 Task: Add an event with the title Lunch Break: Guided Meditation and Wellness Breakout Session, date '2024/04/09', time 9:40 AM to 11:40 AMand add a description: In addition to the formal agenda, the AGM may also include guest speakers, industry experts, or presentations on relevant topics of interest to the attendees. These sessions provide an opportunity to gain insights from external sources, broaden perspectives, and stay informed about emerging trends or challenges that may impact the organization's future.Select event color  Basil . Add location for the event as: 987 Casa Batlló, Barcelona, Spain, logged in from the account softage.5@softage.netand send the event invitation to softage.7@softage.net and softage.8@softage.net. Set a reminder for the event Every weekday(Monday to Friday)
Action: Mouse moved to (1093, 81)
Screenshot: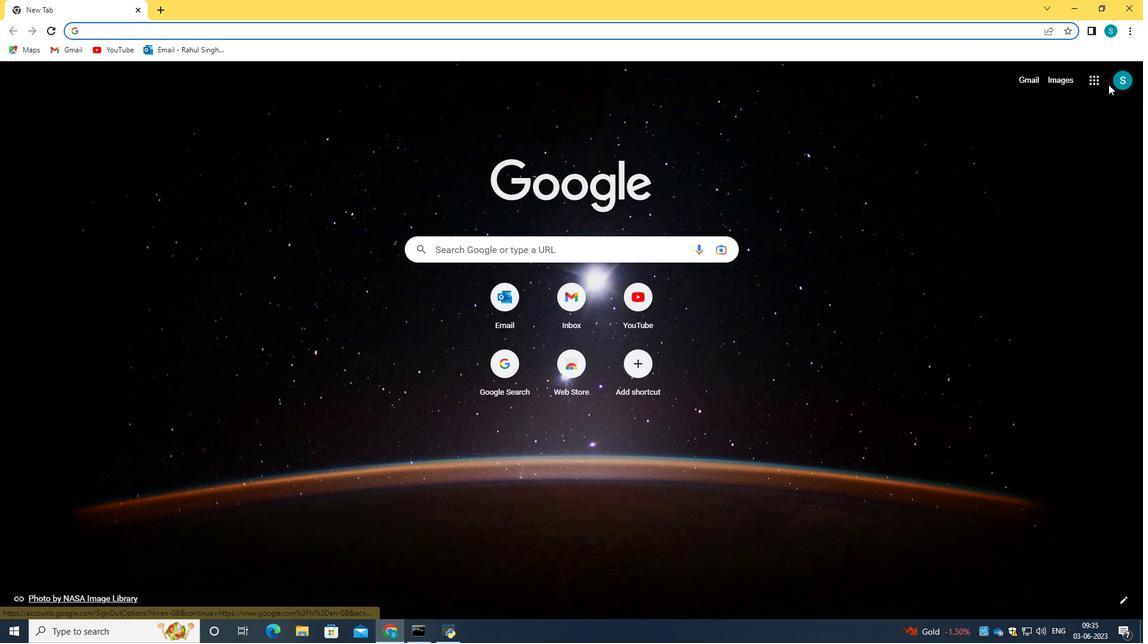
Action: Mouse pressed left at (1093, 81)
Screenshot: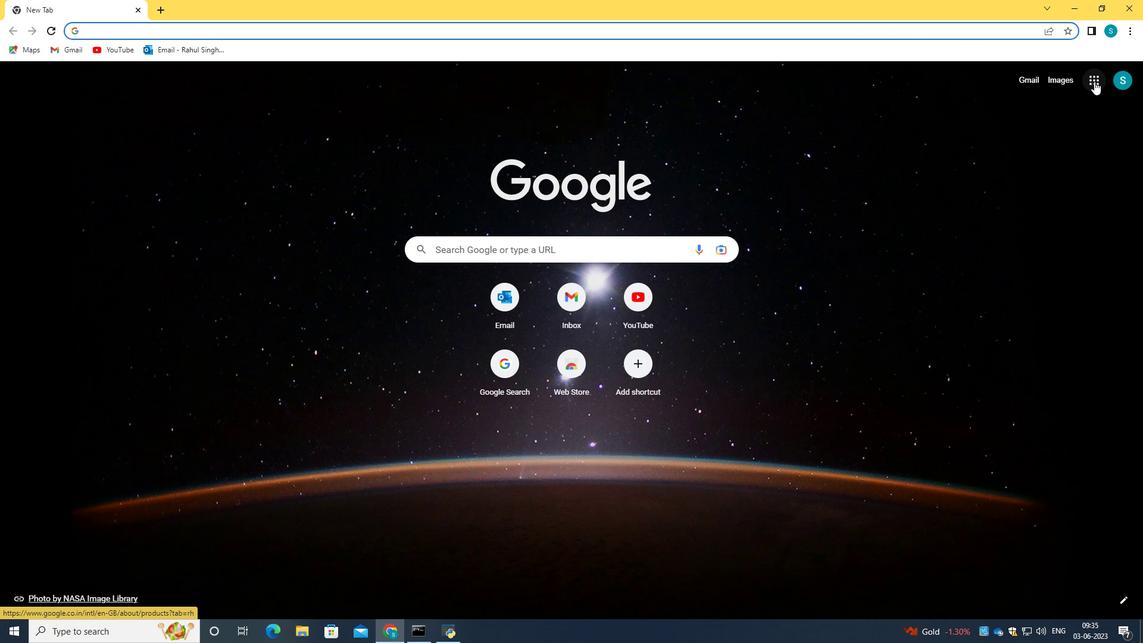
Action: Mouse moved to (995, 260)
Screenshot: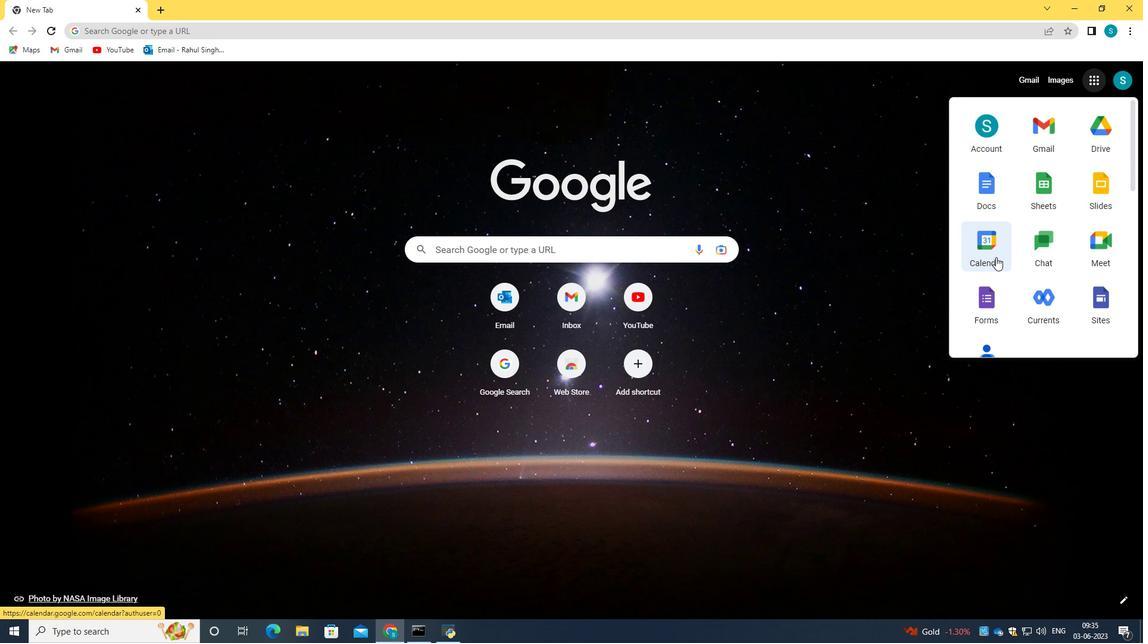 
Action: Mouse pressed left at (995, 260)
Screenshot: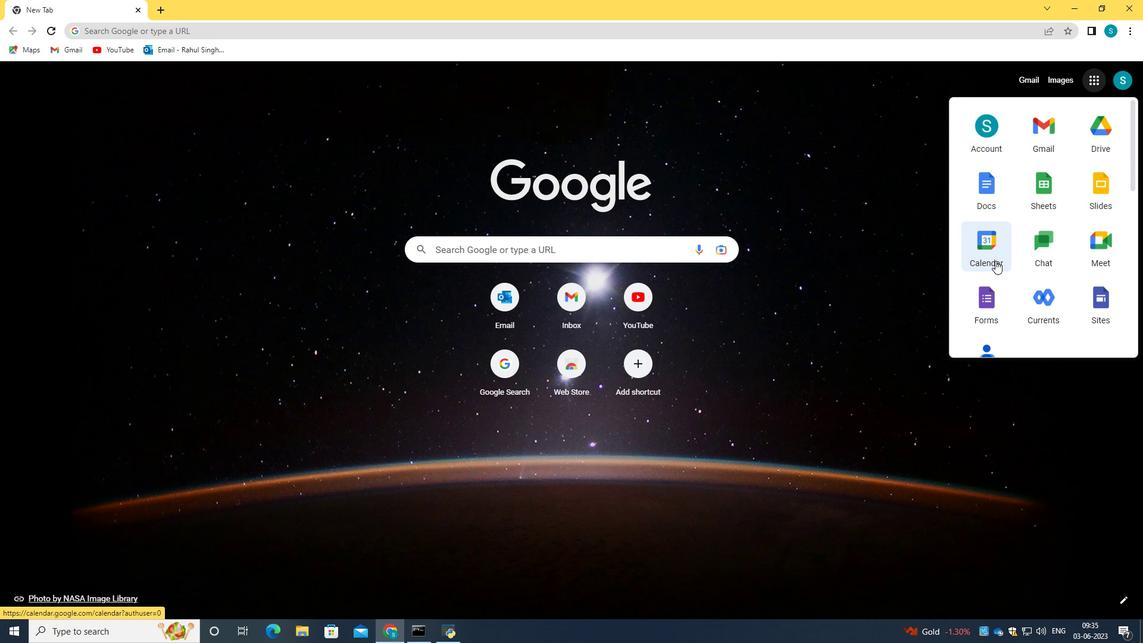 
Action: Mouse moved to (50, 120)
Screenshot: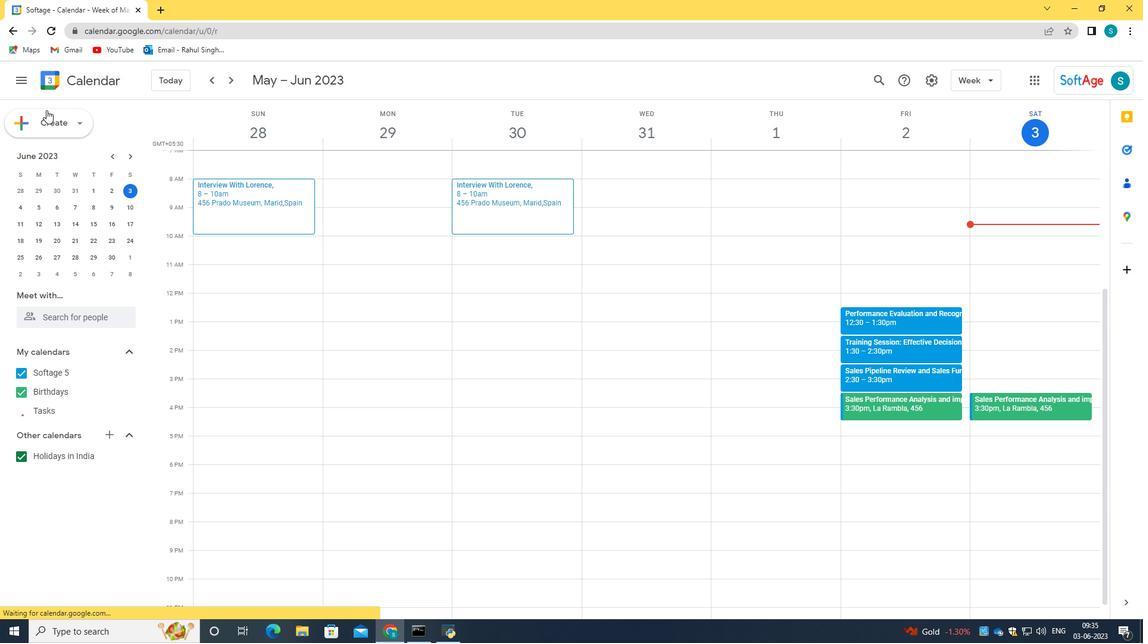 
Action: Mouse pressed left at (50, 120)
Screenshot: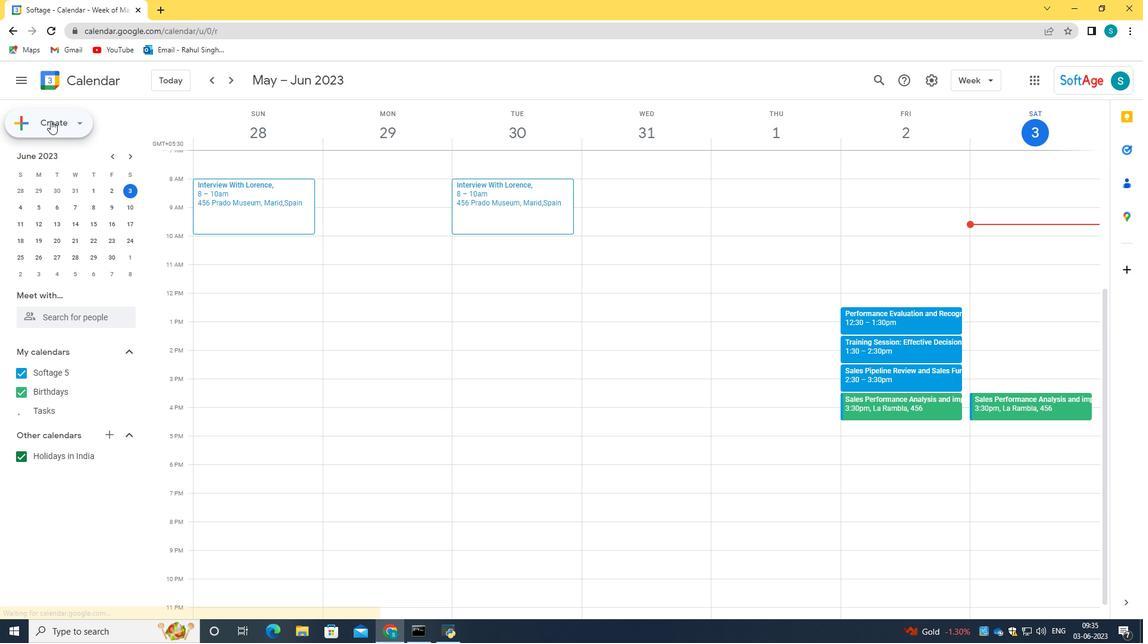
Action: Mouse moved to (60, 161)
Screenshot: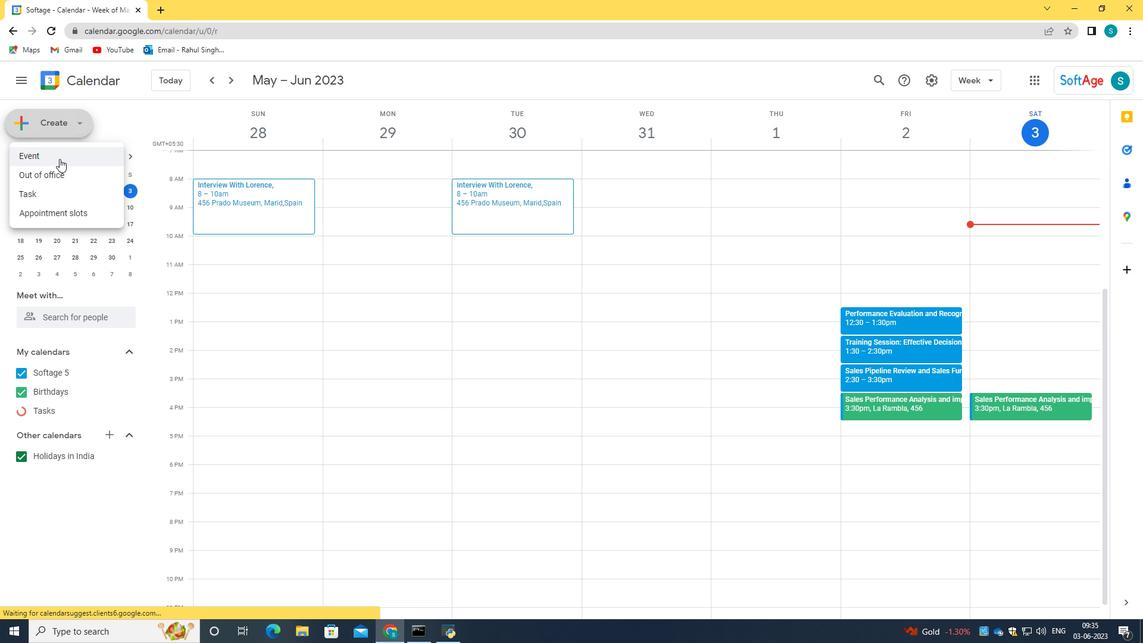 
Action: Mouse pressed left at (60, 161)
Screenshot: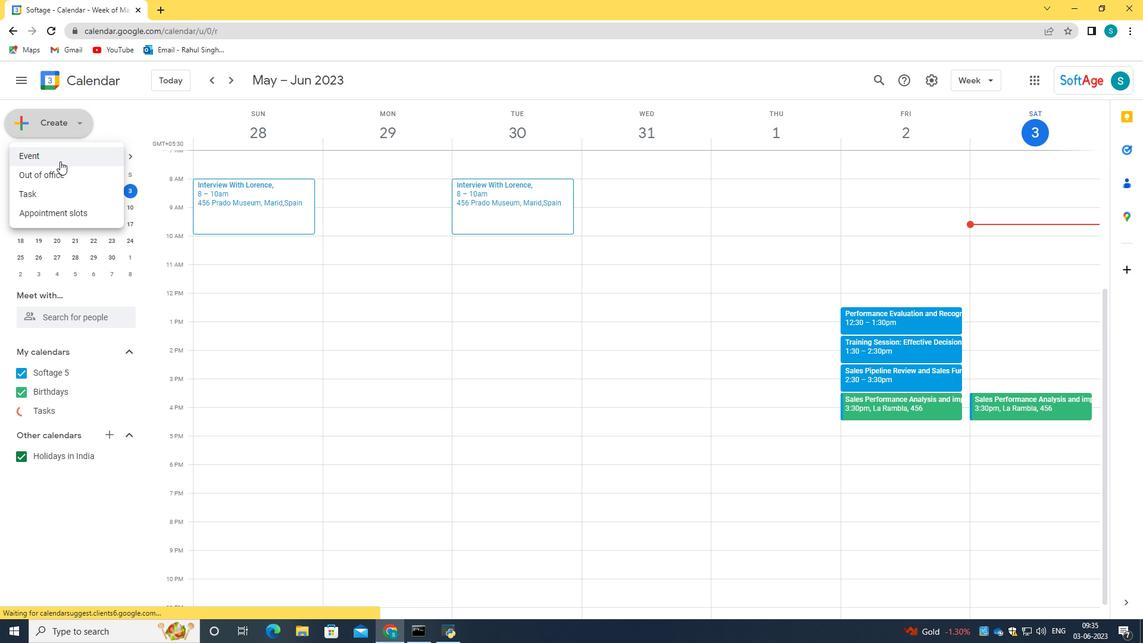 
Action: Mouse moved to (866, 478)
Screenshot: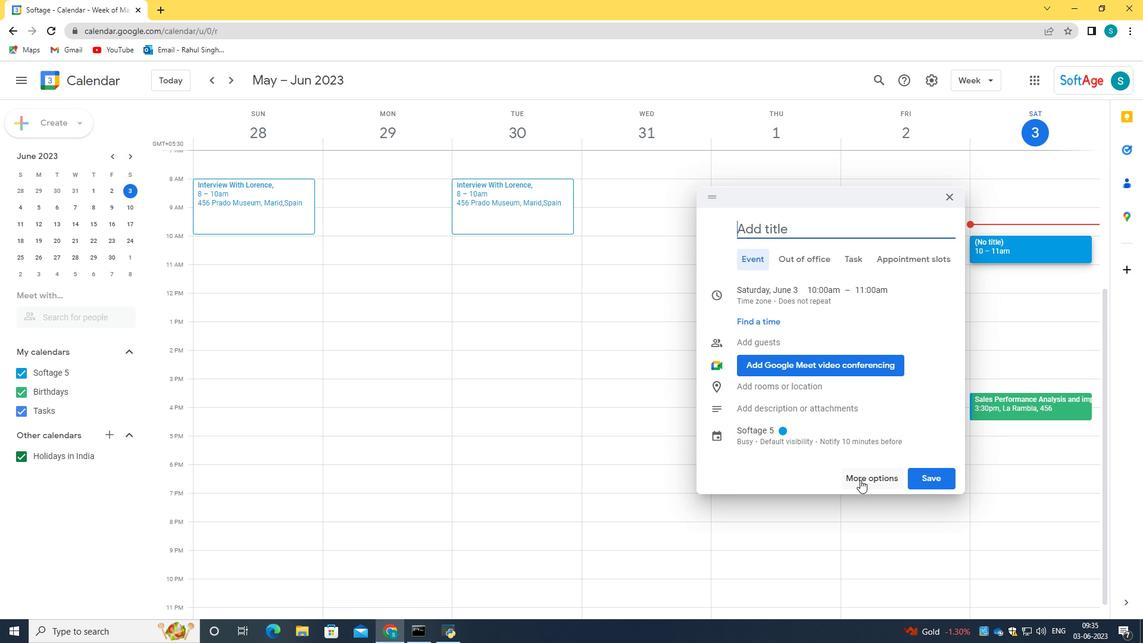 
Action: Mouse pressed left at (866, 478)
Screenshot: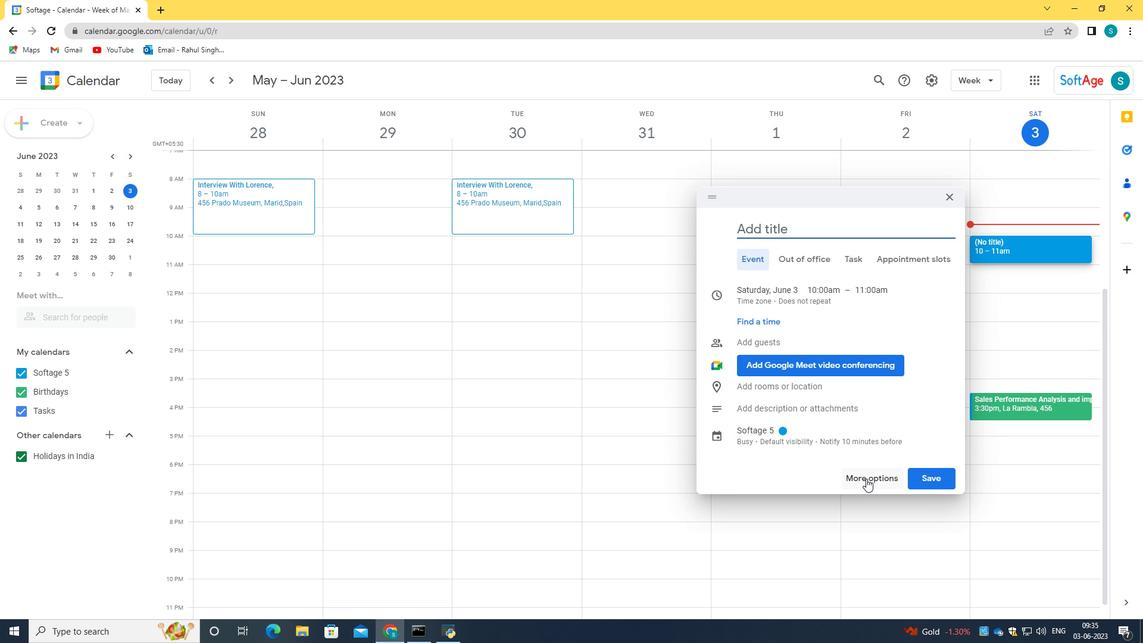 
Action: Mouse moved to (229, 83)
Screenshot: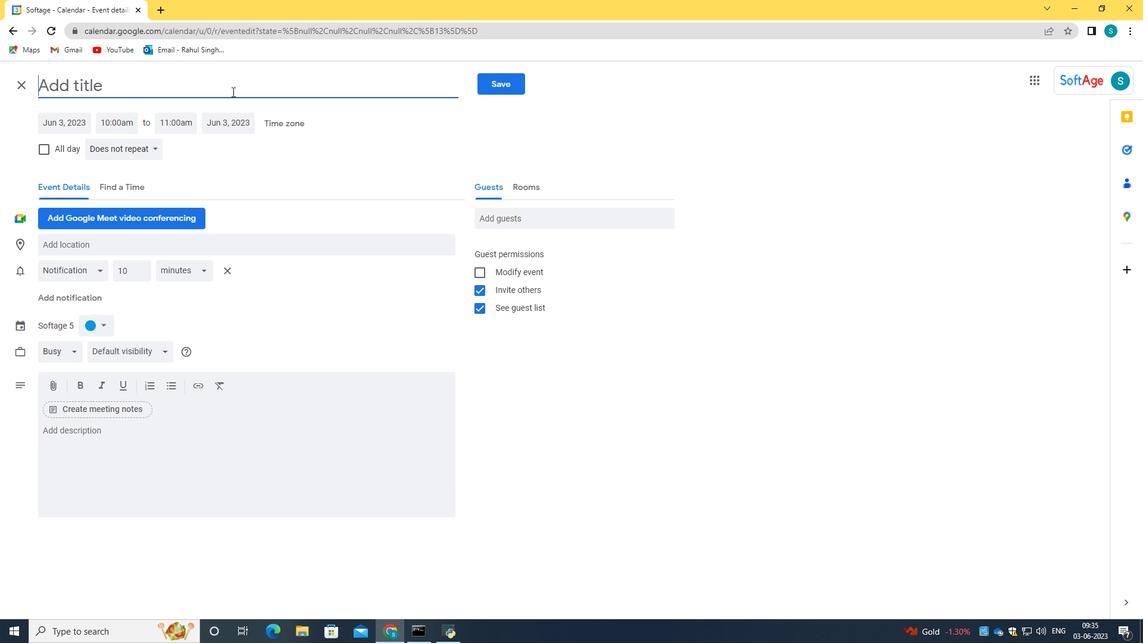 
Action: Mouse pressed left at (229, 83)
Screenshot: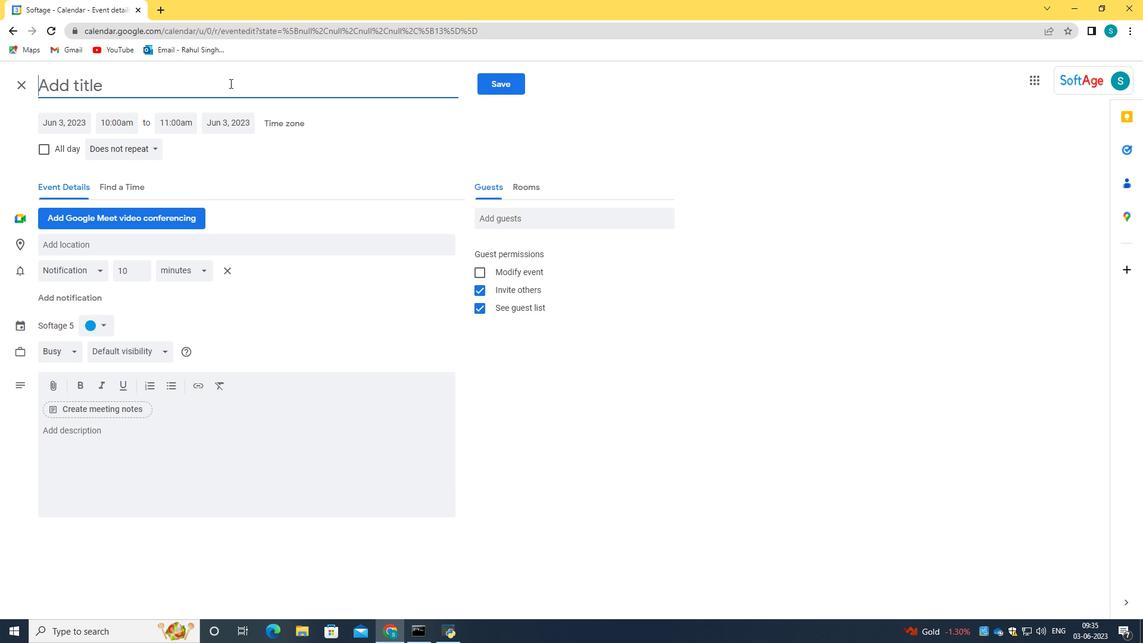 
Action: Key pressed <Key.caps_lock>L<Key.caps_lock>uc<Key.backspace>
Screenshot: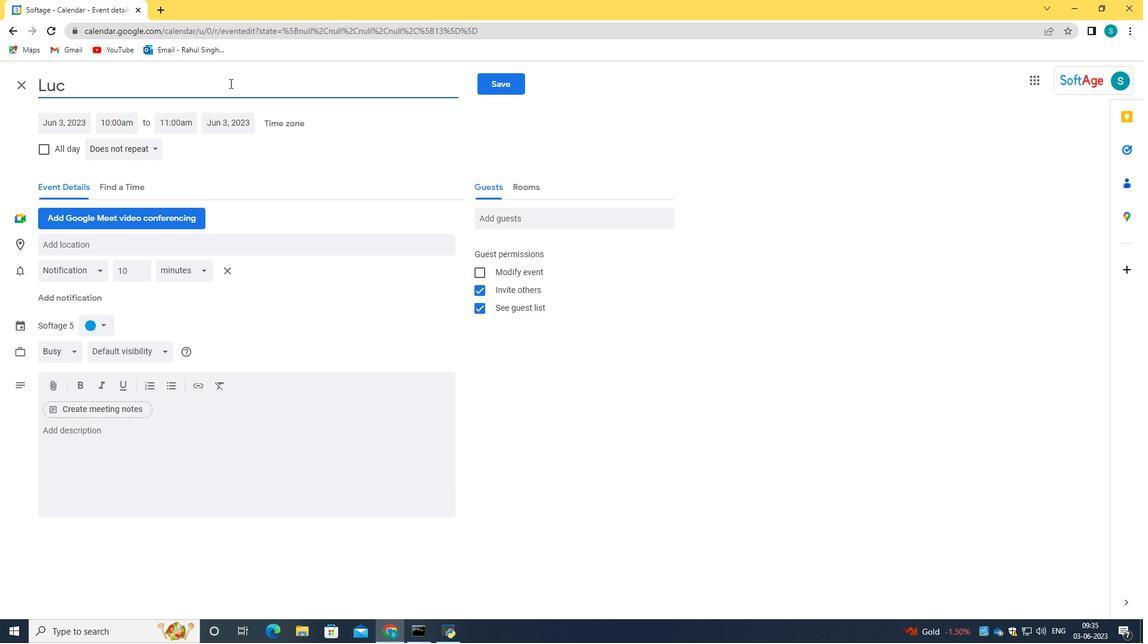 
Action: Mouse moved to (229, 82)
Screenshot: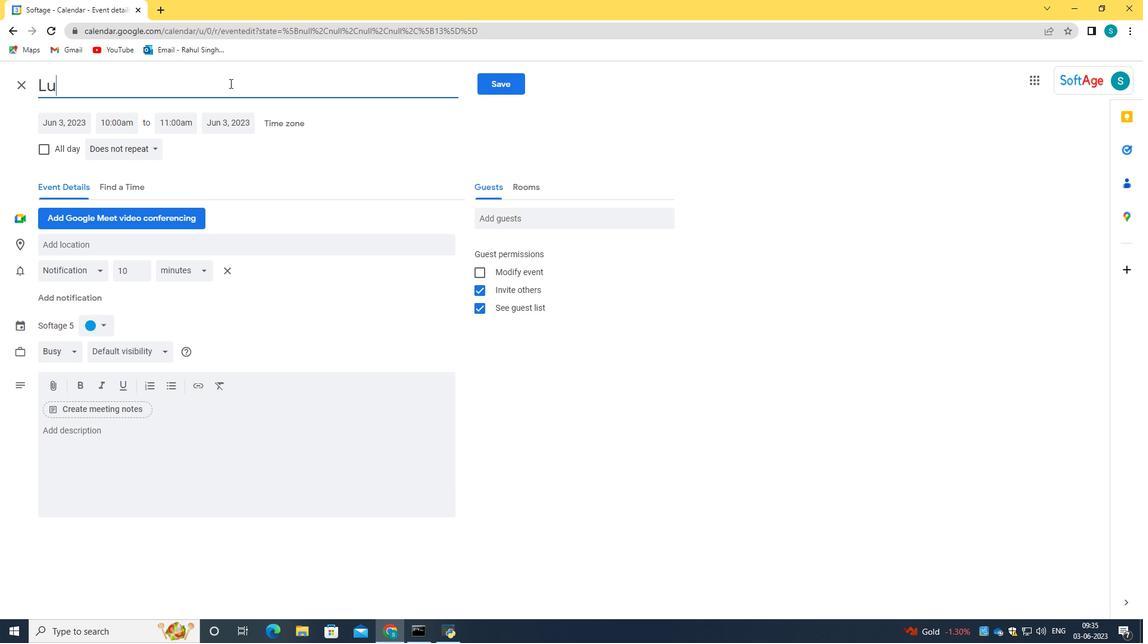 
Action: Key pressed nch<Key.space><Key.caps_lock>B<Key.caps_lock>reak<Key.shift_r>:<Key.space><Key.caps_lock>G<Key.caps_lock>uided<Key.space><Key.caps_lock>M<Key.caps_lock>editation<Key.space>and<Key.space><Key.caps_lock>W<Key.caps_lock>ellnes<Key.space><Key.caps_lock>B<Key.caps_lock><Key.backspace><Key.backspace><Key.backspace><Key.backspace>ess<Key.space><Key.caps_lock>B<Key.caps_lock>reakout<Key.space><Key.caps_lock>S<Key.caps_lock>ession
Screenshot: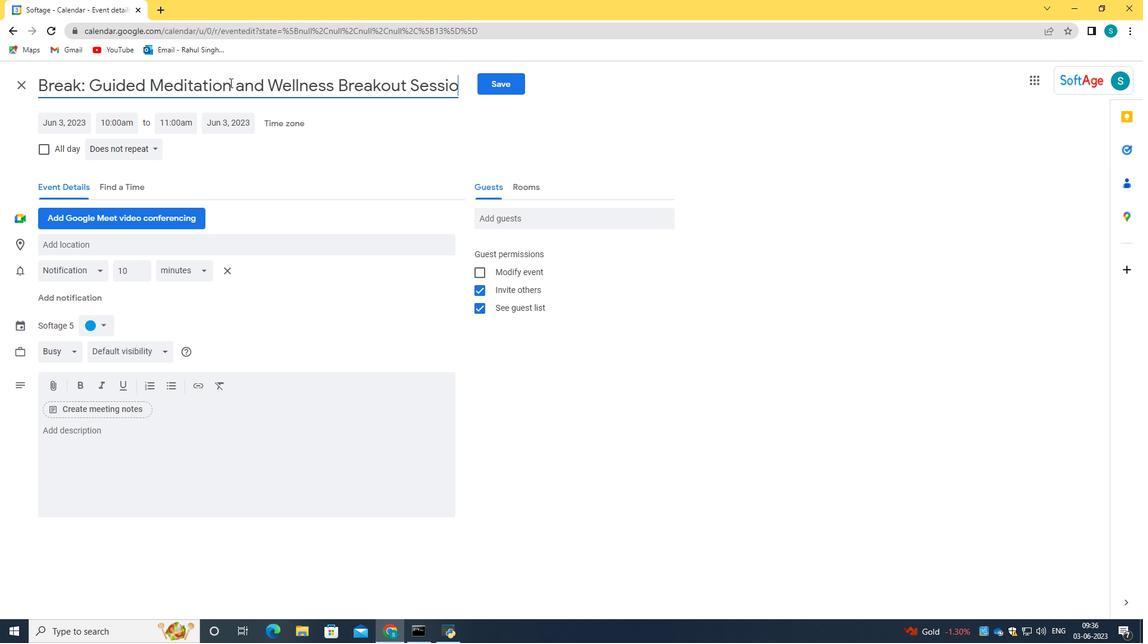 
Action: Mouse moved to (81, 125)
Screenshot: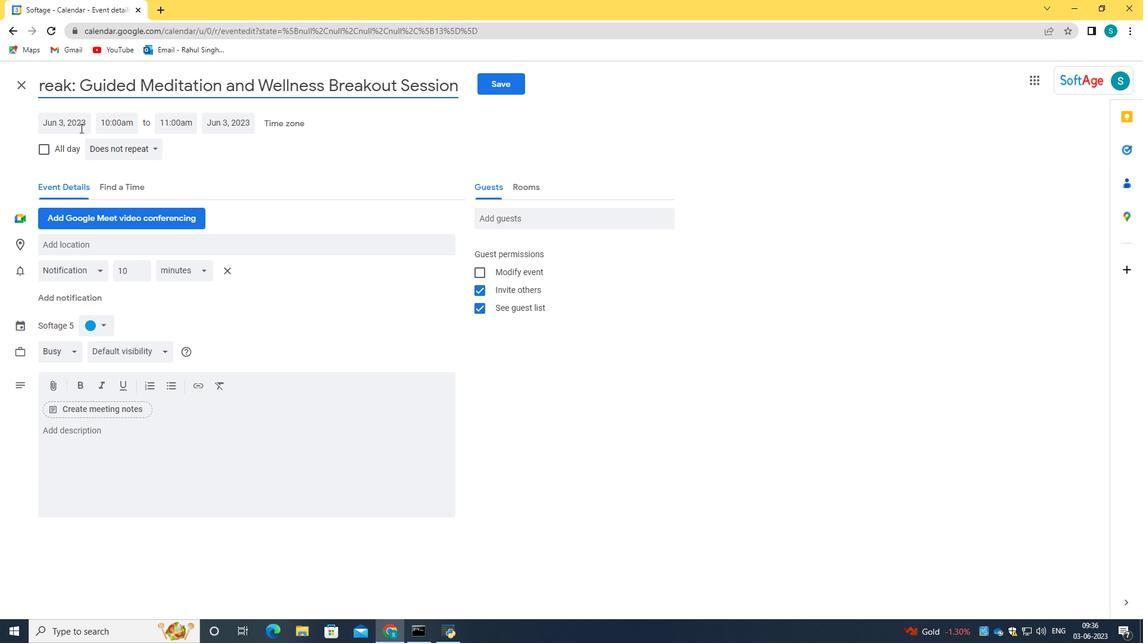 
Action: Mouse pressed left at (81, 125)
Screenshot: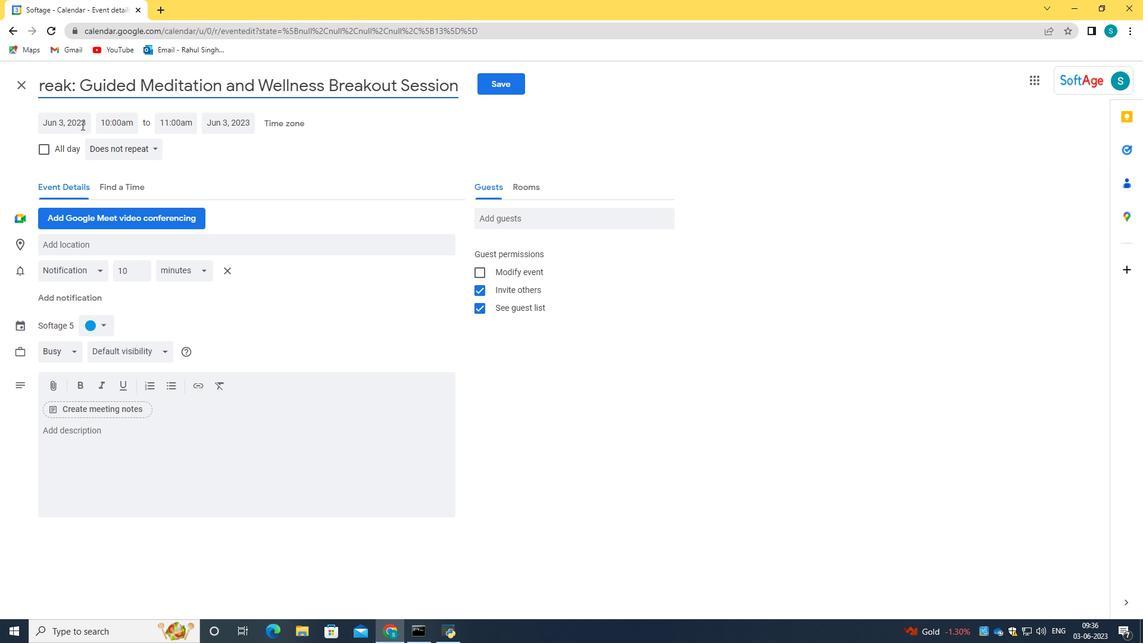 
Action: Key pressed 2024/04/09
Screenshot: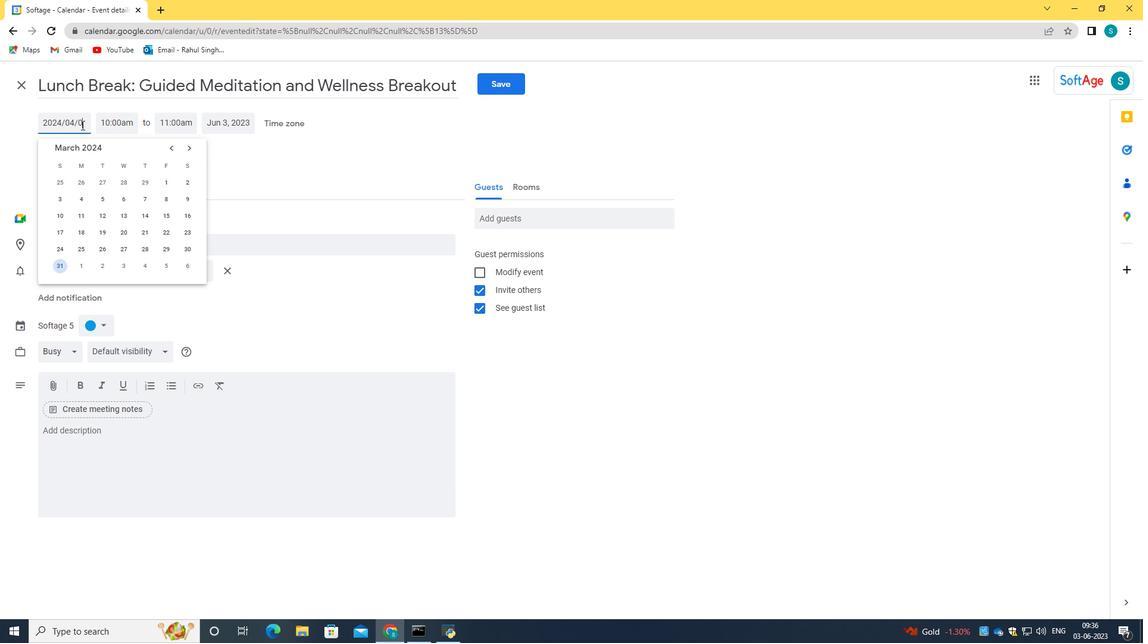 
Action: Mouse moved to (119, 119)
Screenshot: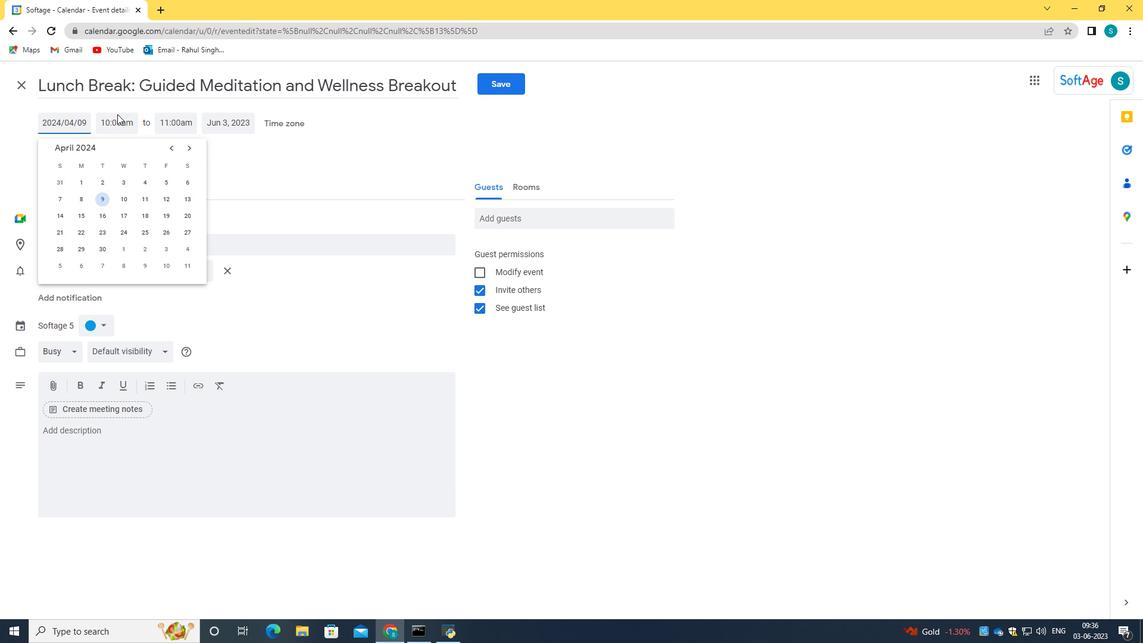 
Action: Mouse pressed left at (119, 119)
Screenshot: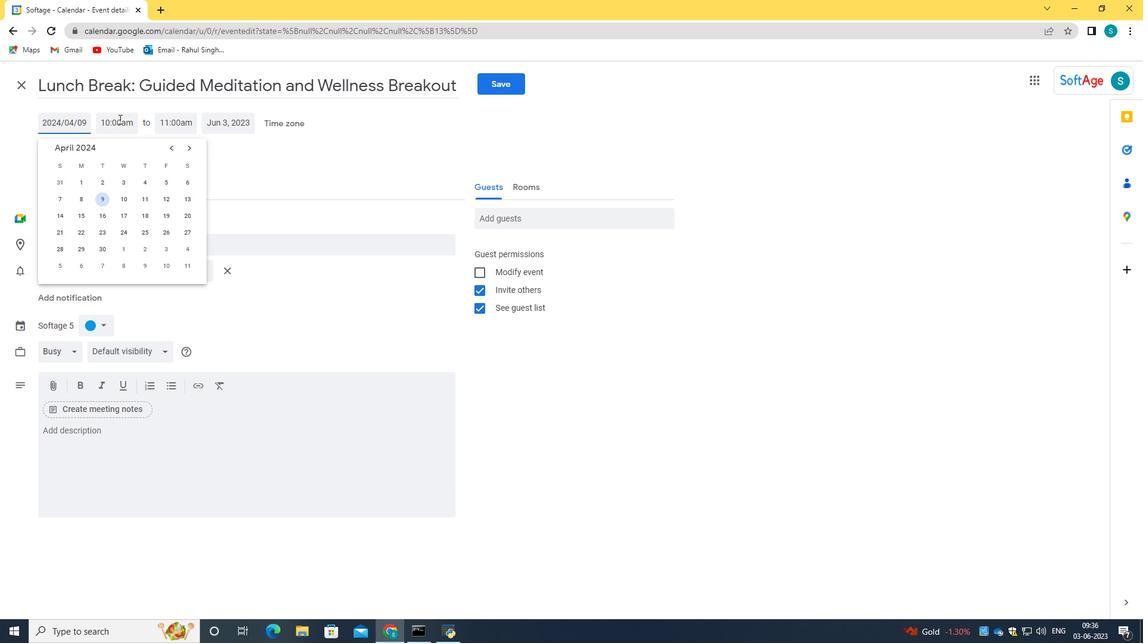 
Action: Key pressed 9<Key.shift_r>:40am<Key.tab>11<Key.shift_r>:40
Screenshot: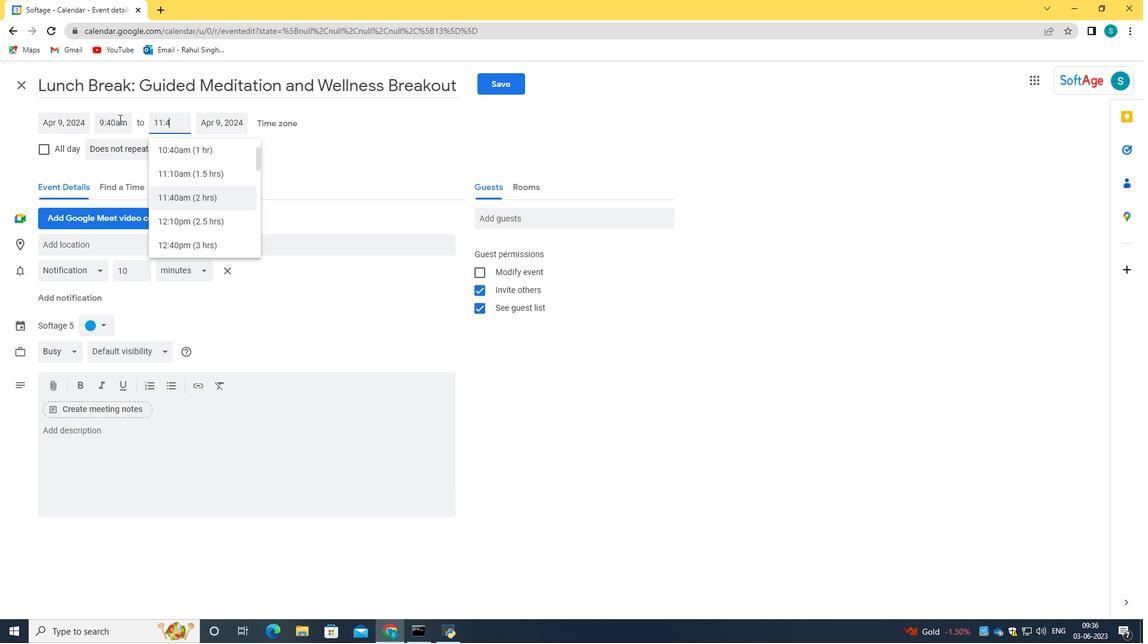 
Action: Mouse moved to (187, 200)
Screenshot: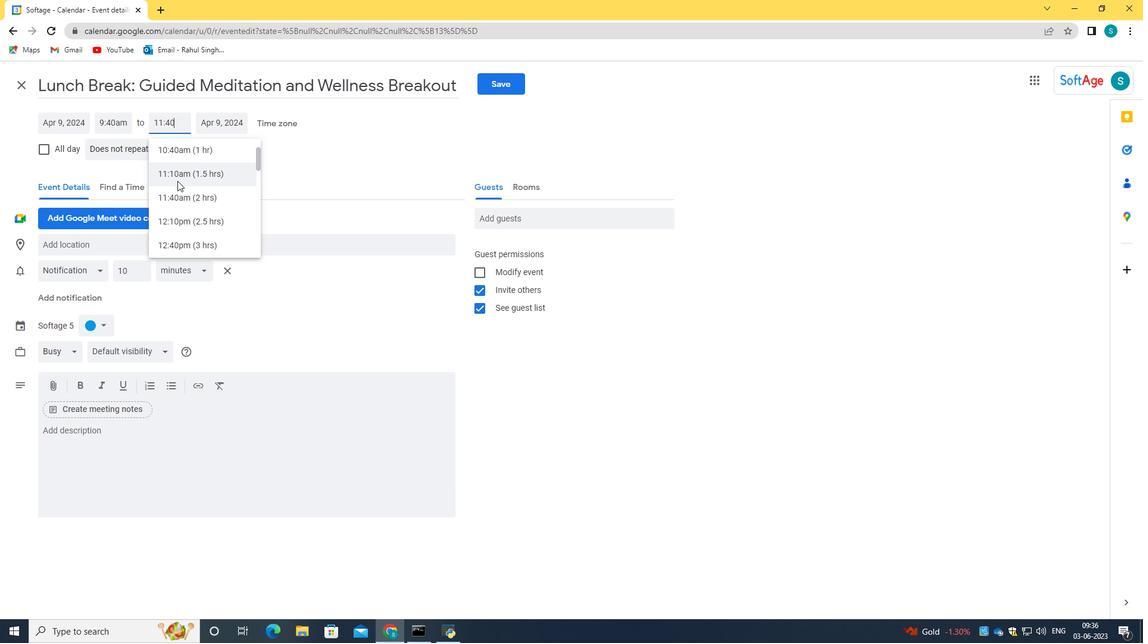 
Action: Mouse pressed left at (187, 200)
Screenshot: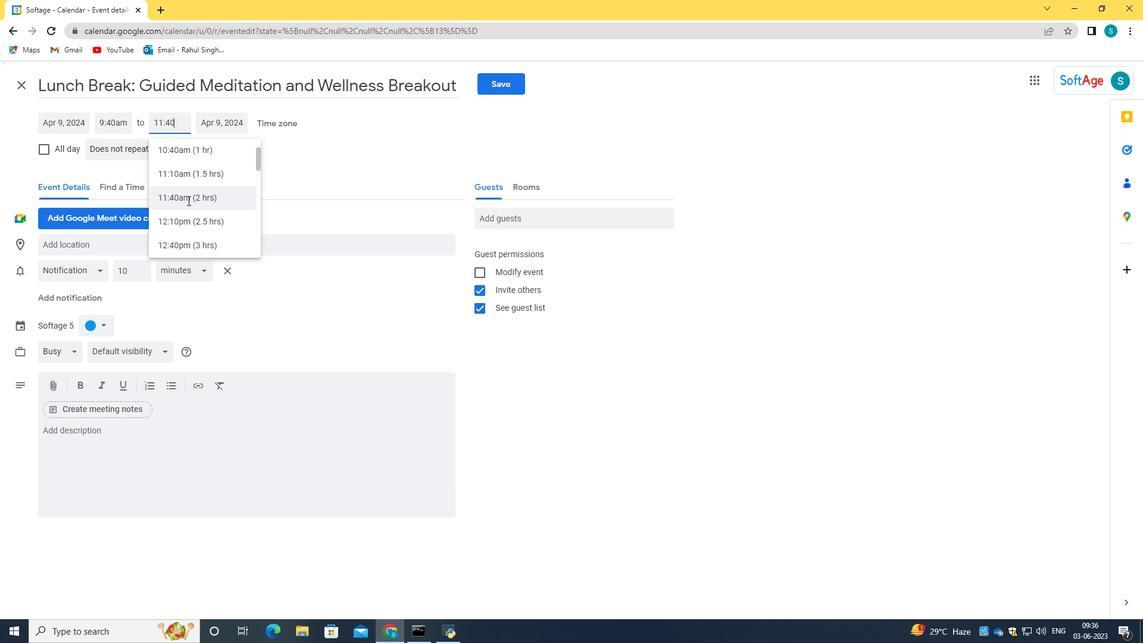 
Action: Mouse moved to (254, 292)
Screenshot: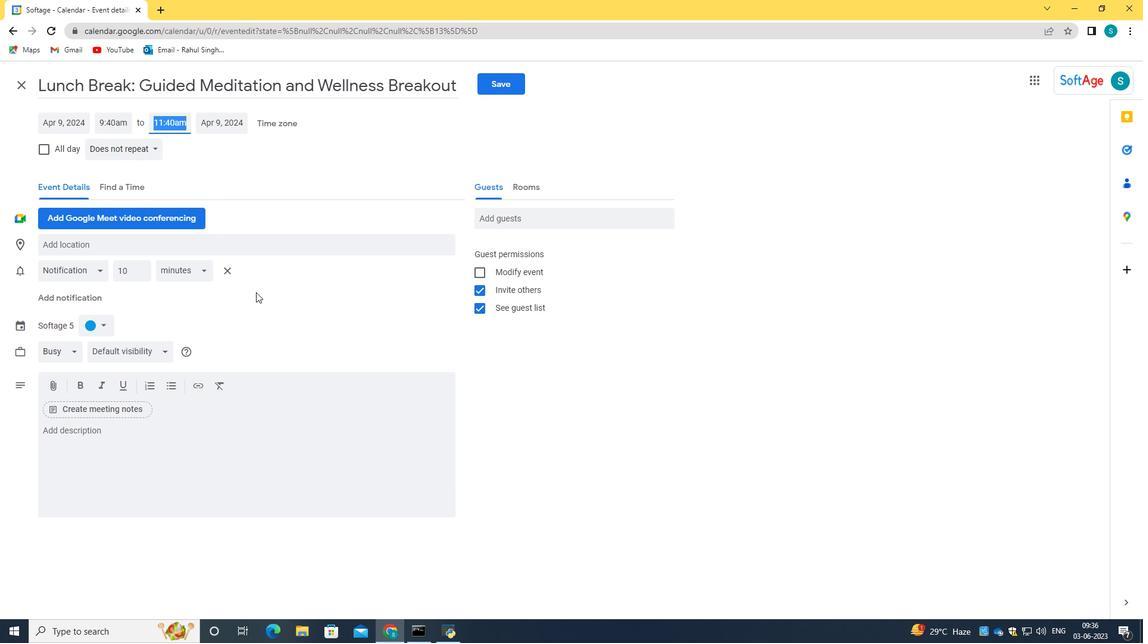 
Action: Mouse scrolled (254, 292) with delta (0, 0)
Screenshot: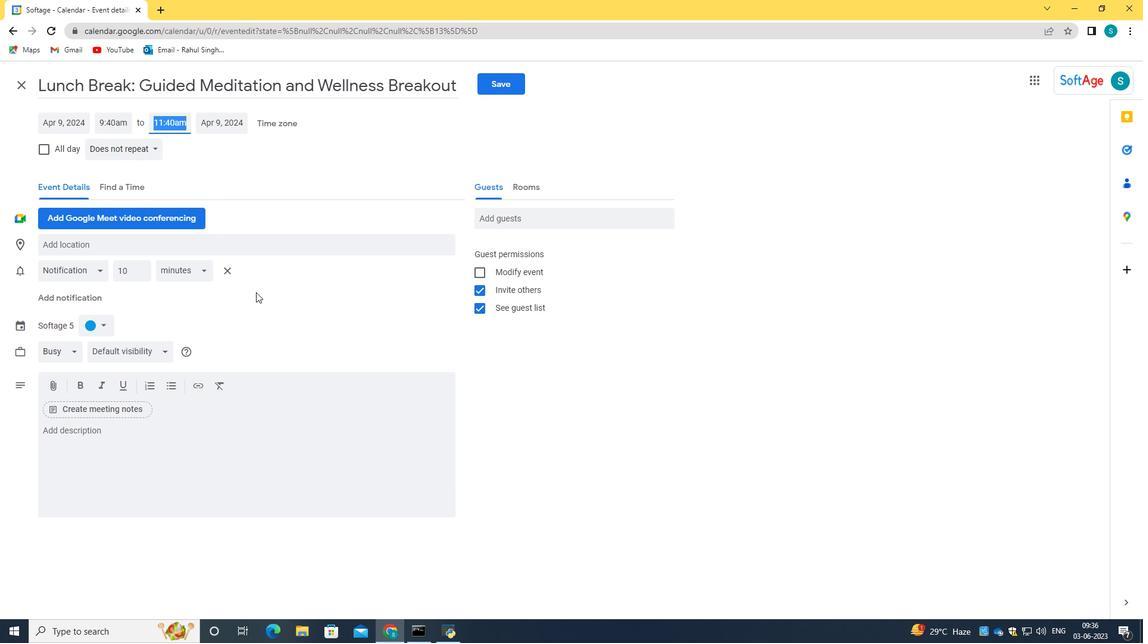 
Action: Mouse scrolled (254, 292) with delta (0, 0)
Screenshot: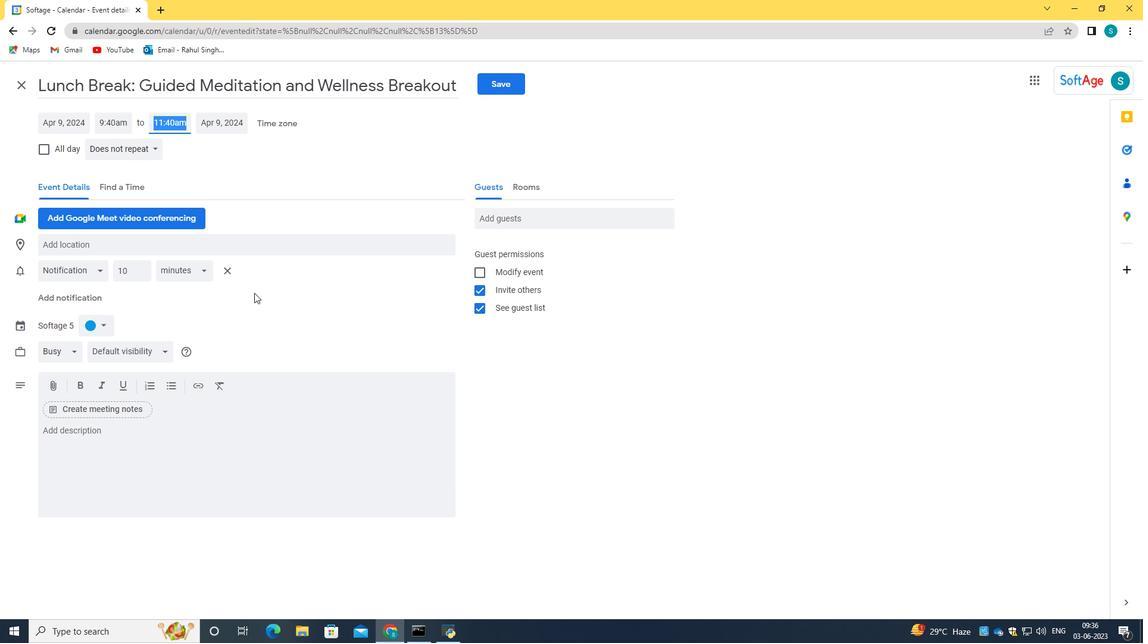 
Action: Mouse moved to (126, 466)
Screenshot: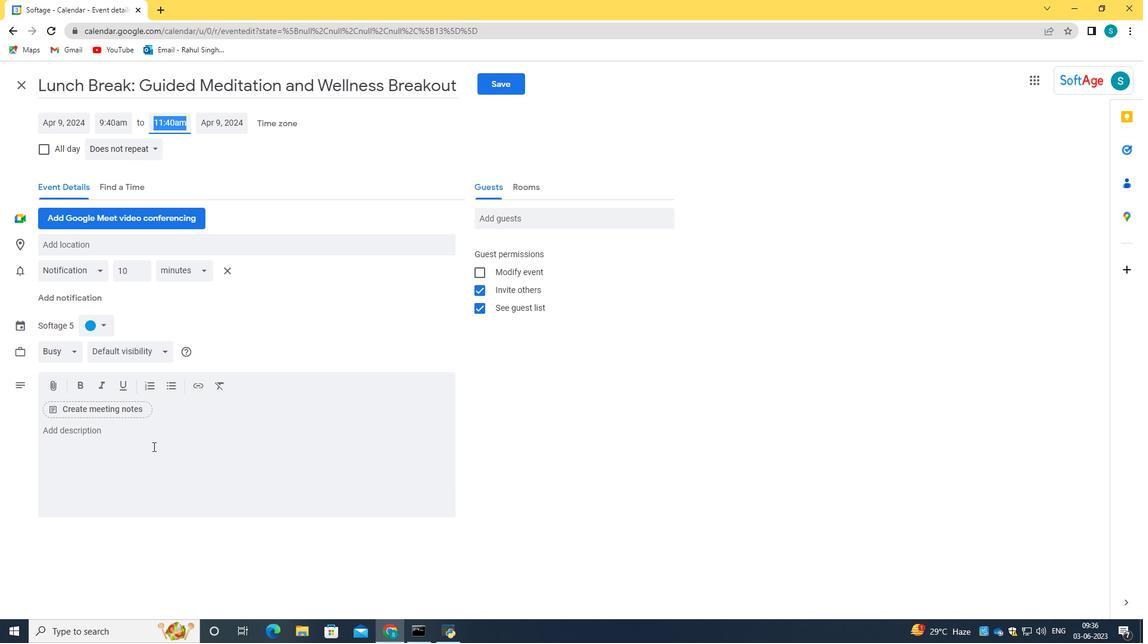 
Action: Mouse pressed left at (126, 466)
Screenshot: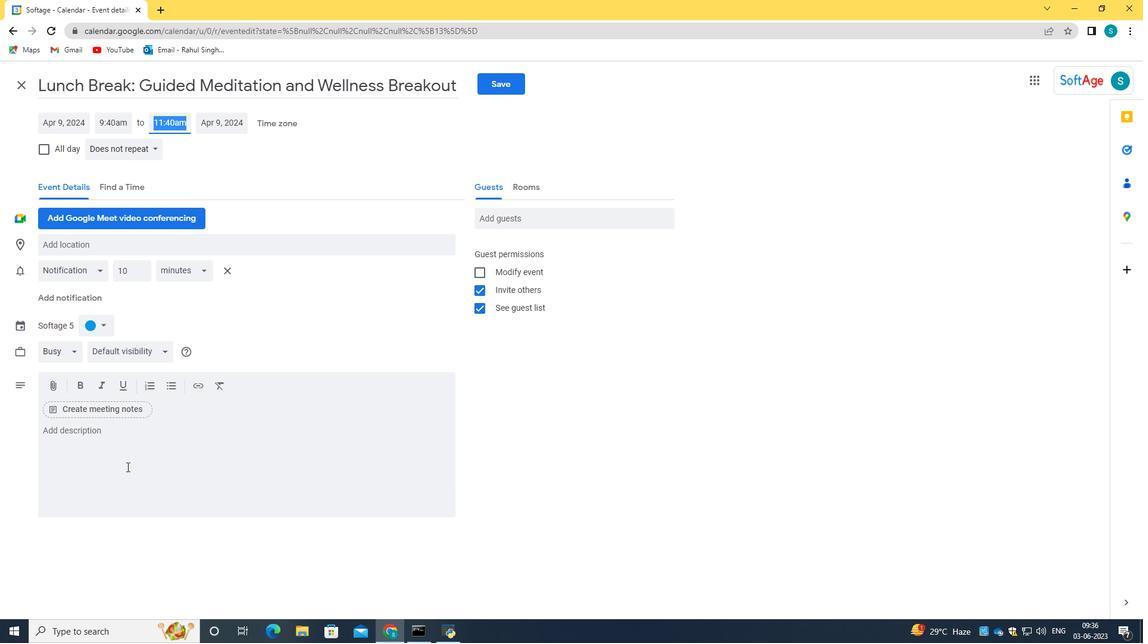 
Action: Key pressed <Key.shift><Key.caps_lock>J<Key.backspace>J<Key.backspace><Key.caps_lock>i<Key.caps_lock>N<Key.backspace><Key.backspace>I<Key.caps_lock>n<Key.space>addition<Key.space>to<Key.space>the<Key.space>formal<Key.space>agenda,<Key.space>the<Key.space><Key.caps_lock>AGM<Key.space><Key.caps_lock>amy<Key.space>al<Key.backspace><Key.backspace><Key.backspace><Key.backspace><Key.backspace><Key.backspace>may<Key.space>alson<Key.space><Key.backspace><Key.backspace><Key.space>include<Key.space>guest<Key.space>speakers,<Key.space>industory<Key.space>expers<Key.backspace>t<Key.backspace><Key.backspace><Key.backspace><Key.backspace><Key.backspace><Key.backspace><Key.backspace><Key.backspace><Key.backspace><Key.backspace>ry<Key.space>expers<Key.backspace>ts,<Key.space>or<Key.space>presentations<Key.space>on<Key.space>relevant<Key.space>topics<Key.space>of<Key.space>interest<Key.space>to<Key.space>the<Key.space>attendees.<Key.space><Key.caps_lock>T<Key.caps_lock>hese<Key.space>sessions<Key.space>provide<Key.space>an<Key.space>opportunity<Key.space>to<Key.space>gain<Key.space>insights<Key.space>from<Key.space>external<Key.space>resources<Key.backspace><Key.backspace><Key.backspace><Key.backspace><Key.backspace><Key.backspace><Key.backspace><Key.backspace><Key.backspace>sor<Key.backspace>urces,<Key.space>n<Key.backspace>broaden<Key.space>perspetives,<Key.space>and<Key.space>s<Key.backspace><Key.backspace><Key.backspace><Key.backspace><Key.backspace><Key.backspace><Key.backspace><Key.backspace><Key.backspace><Key.backspace><Key.backspace><Key.backspace><Key.backspace>ectives<Key.space><Key.backspace>,<Key.space>ad<Key.space><Key.backspace><Key.backspace>nd<Key.space>stay<Key.space>informed<Key.space>about<Key.space>emergingh<Key.backspace><Key.space>trens<Key.backspace>ds<Key.space>or<Key.space>challenges<Key.space>that<Key.space>may<Key.space>impact<Key.space>the<Key.space>organization<Key.space><Key.backspace>'s<Key.space>future.
Screenshot: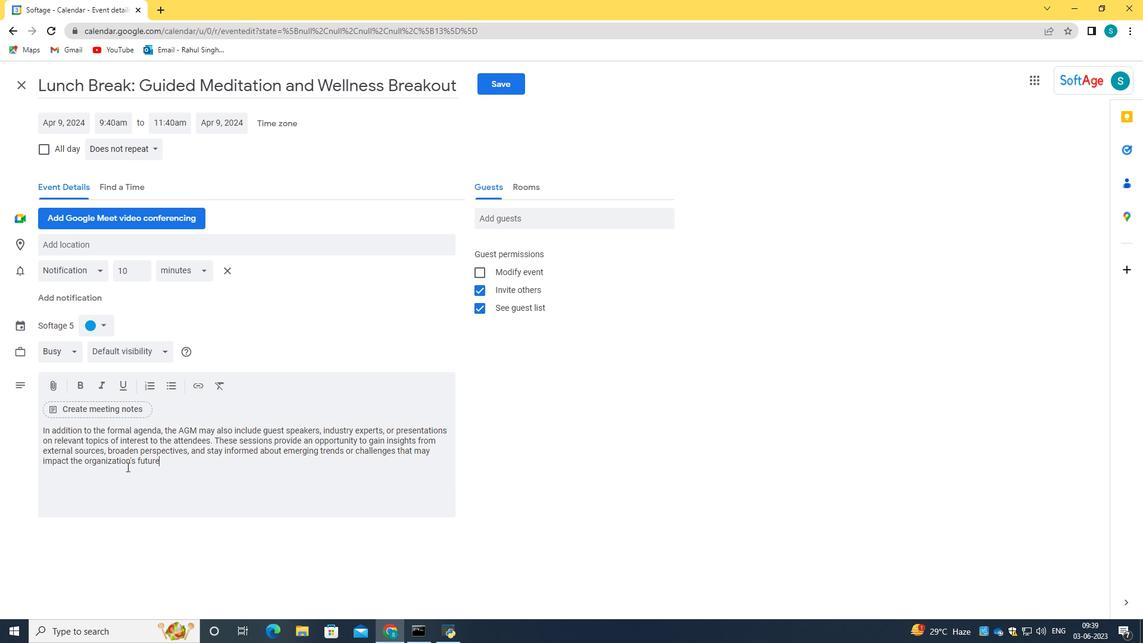 
Action: Mouse moved to (98, 323)
Screenshot: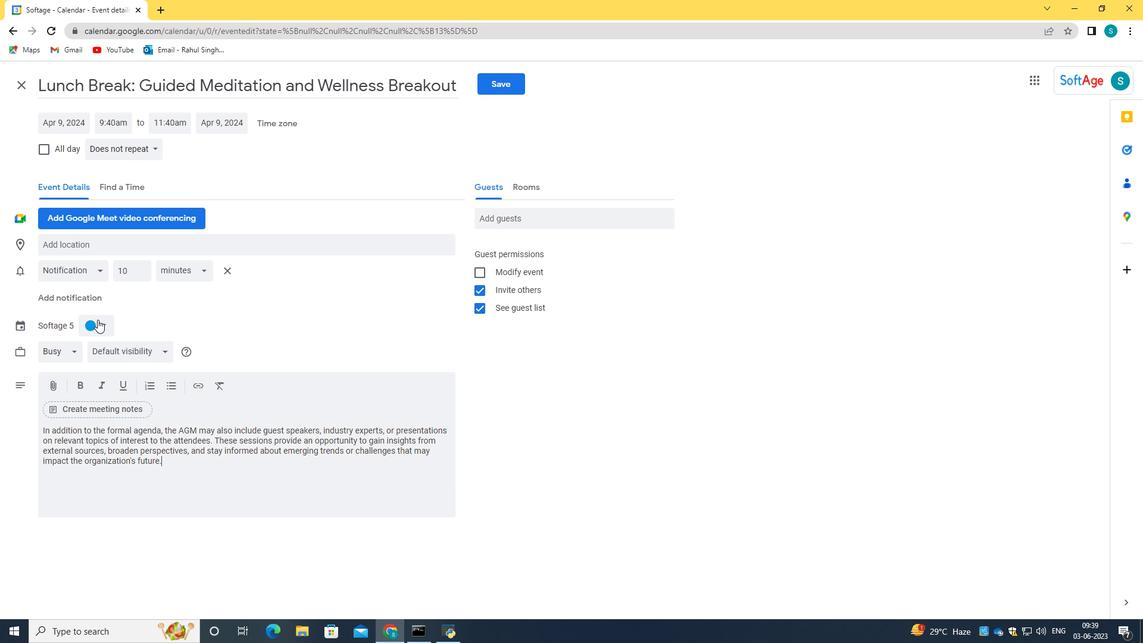 
Action: Mouse pressed left at (98, 323)
Screenshot: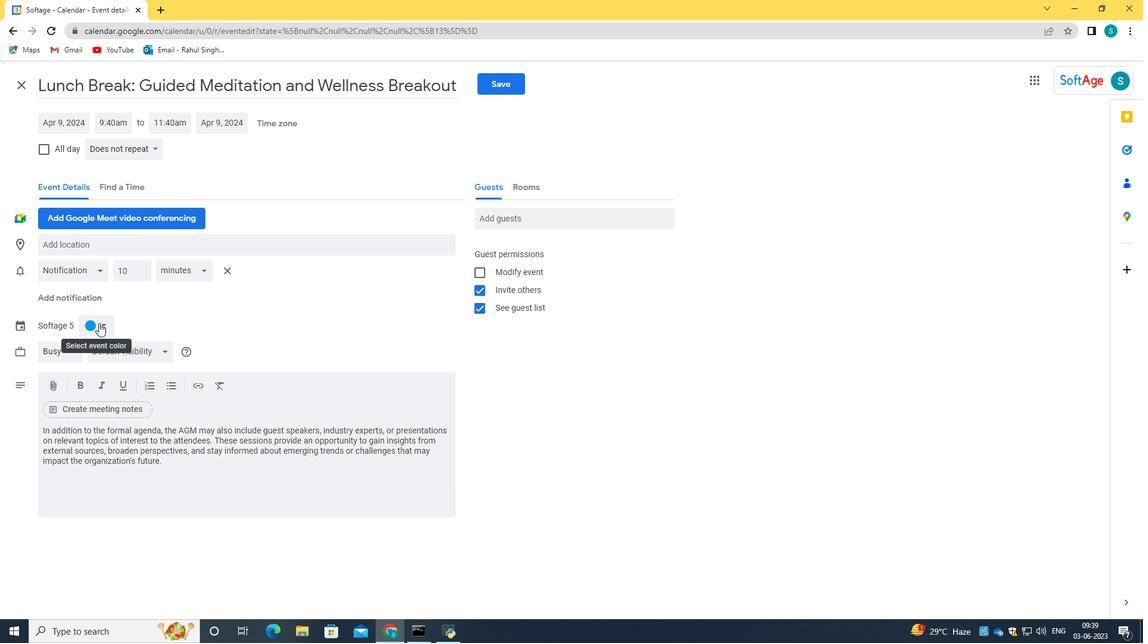 
Action: Mouse moved to (106, 353)
Screenshot: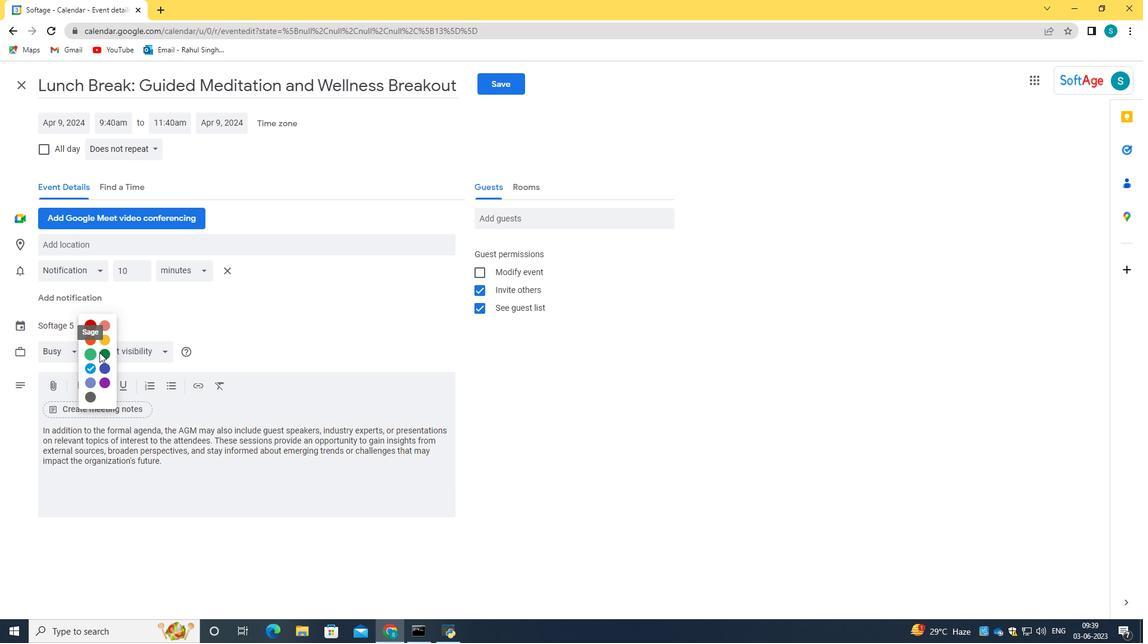 
Action: Mouse pressed left at (106, 353)
Screenshot: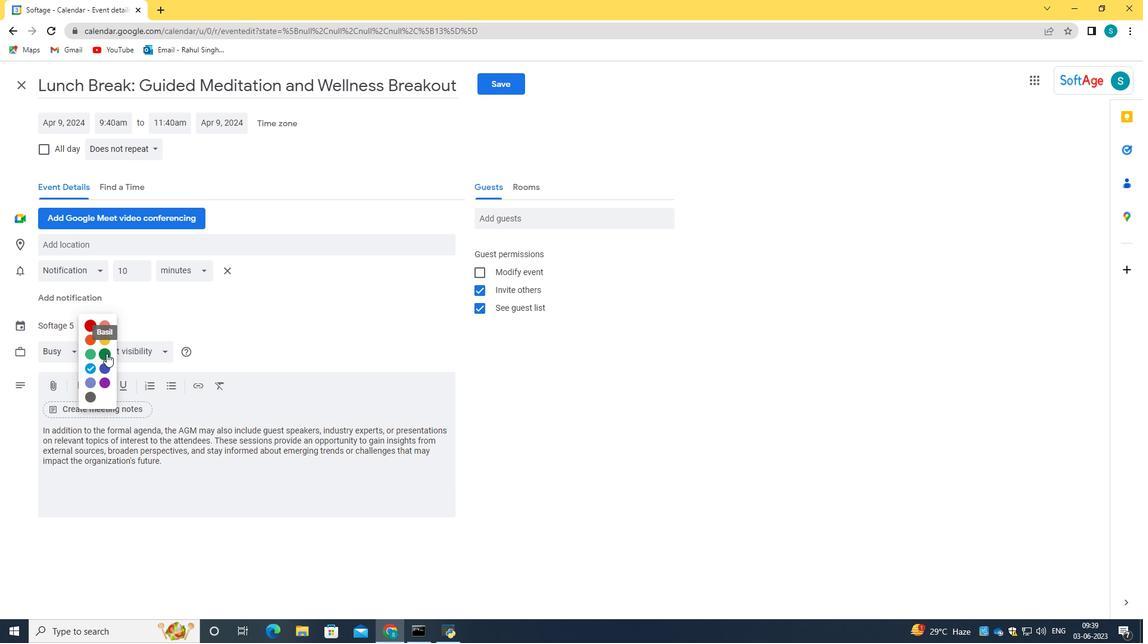
Action: Mouse moved to (104, 236)
Screenshot: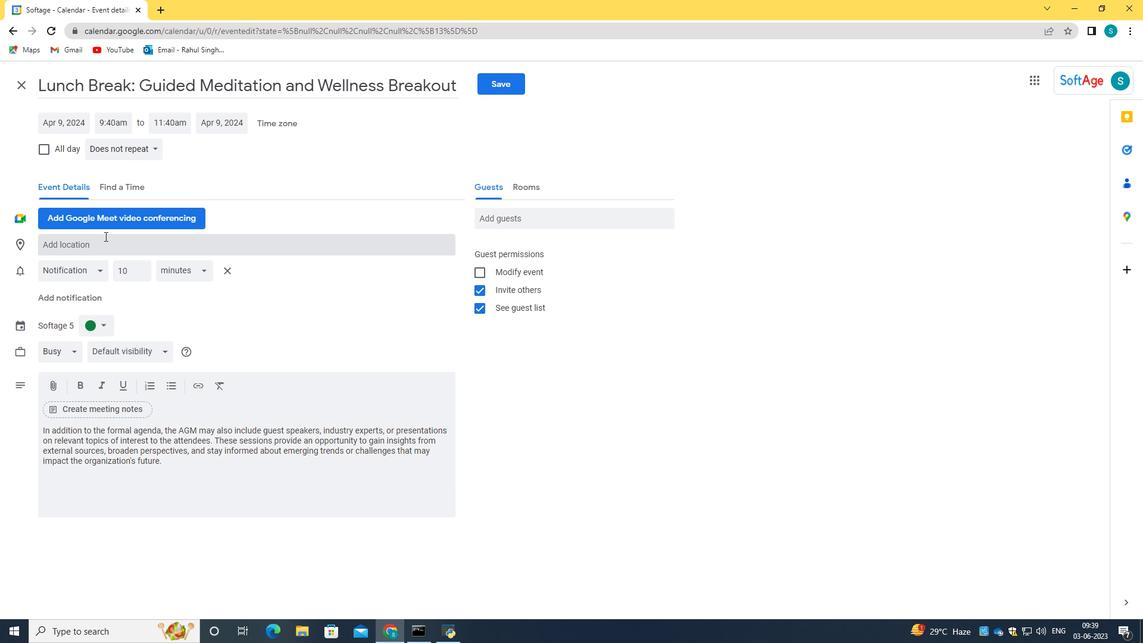 
Action: Mouse pressed left at (104, 236)
Screenshot: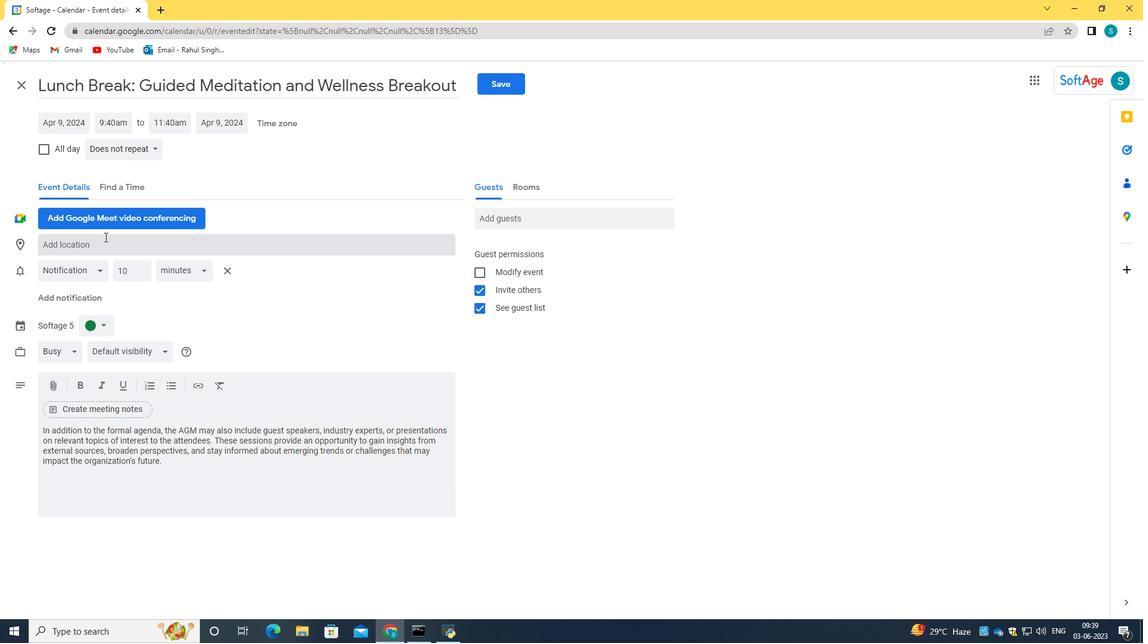 
Action: Key pressed 987<Key.space><Key.caps_lock>C<Key.caps_lock>asa<Key.space><Key.caps_lock>B<Key.caps_lock>a
Screenshot: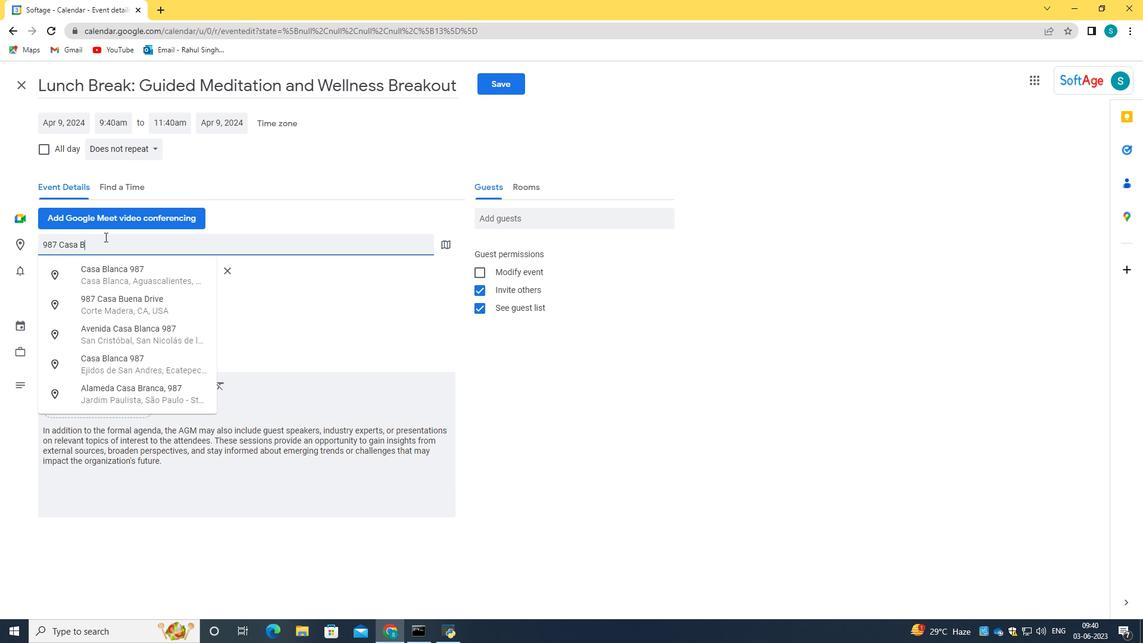 
Action: Mouse moved to (121, 278)
Screenshot: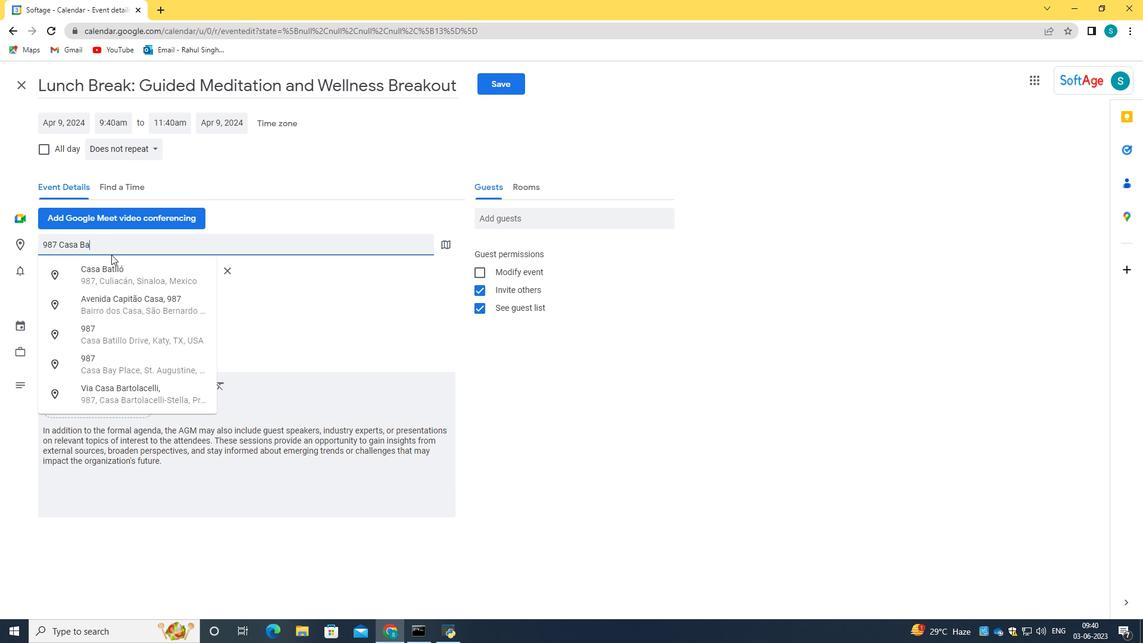 
Action: Key pressed tlo,<Key.space>
Screenshot: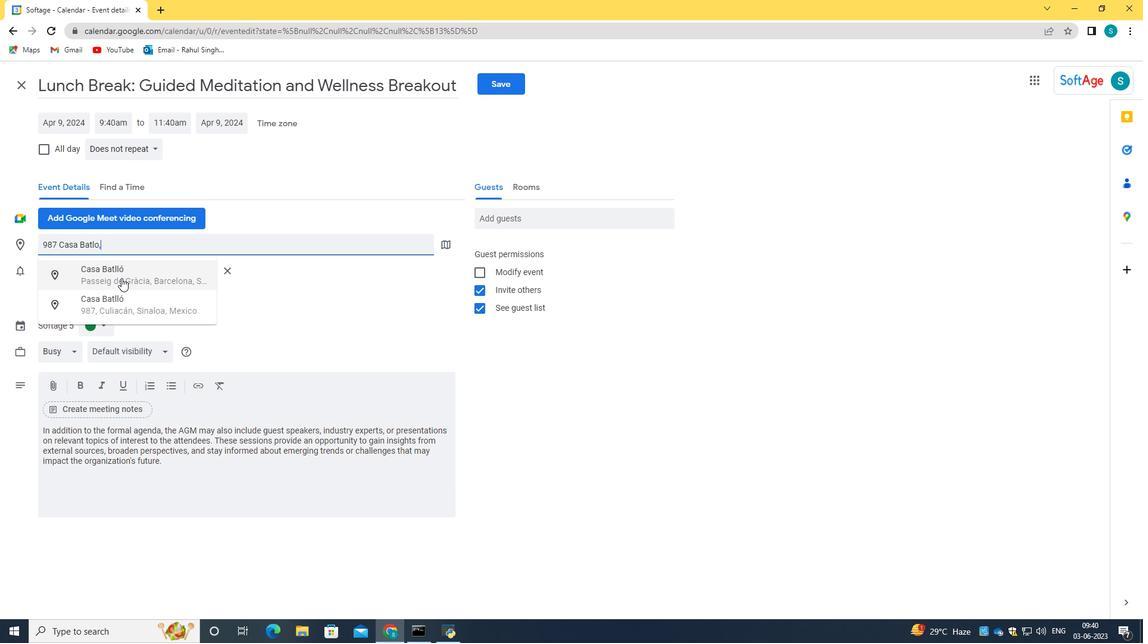 
Action: Mouse pressed left at (121, 278)
Screenshot: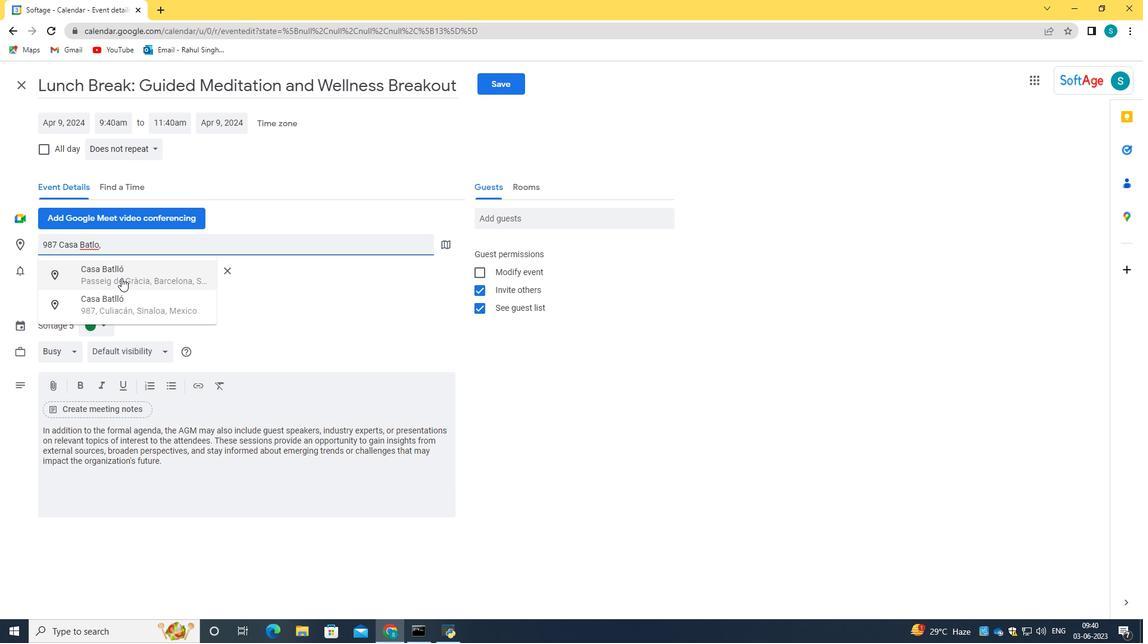
Action: Mouse moved to (521, 220)
Screenshot: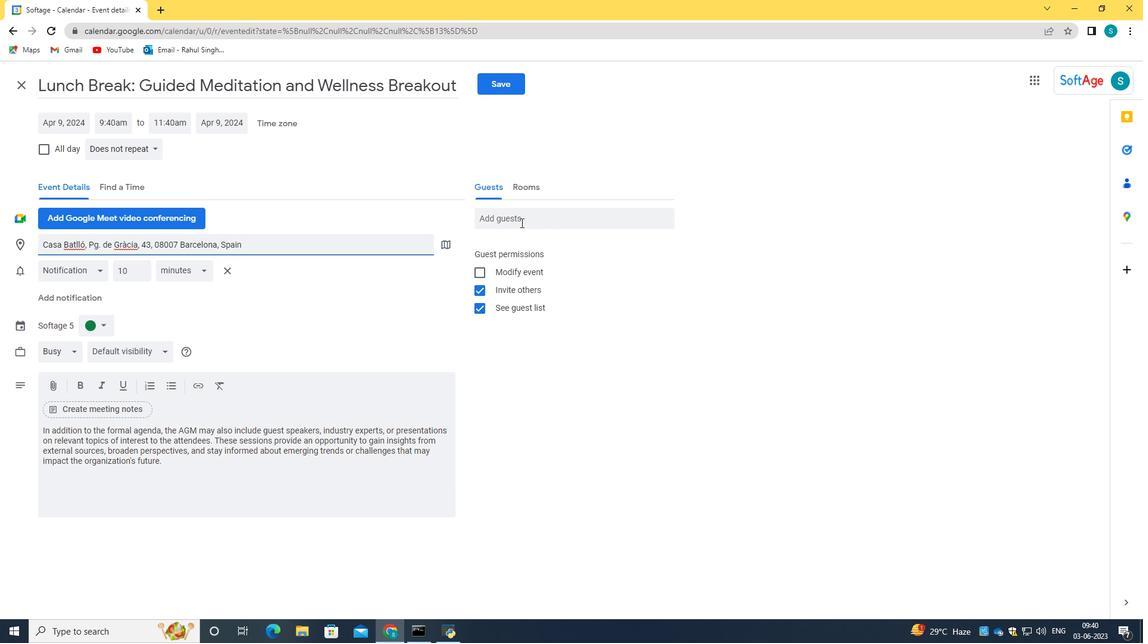 
Action: Mouse pressed left at (521, 220)
Screenshot: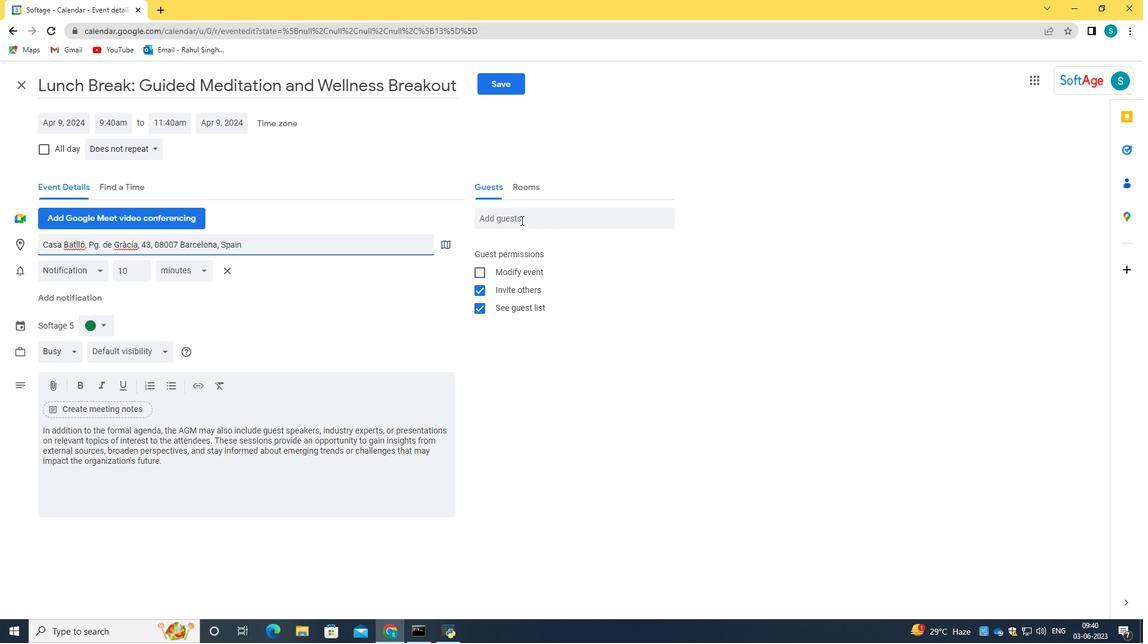 
Action: Key pressed softage.7<Key.shift>@softage.net
Screenshot: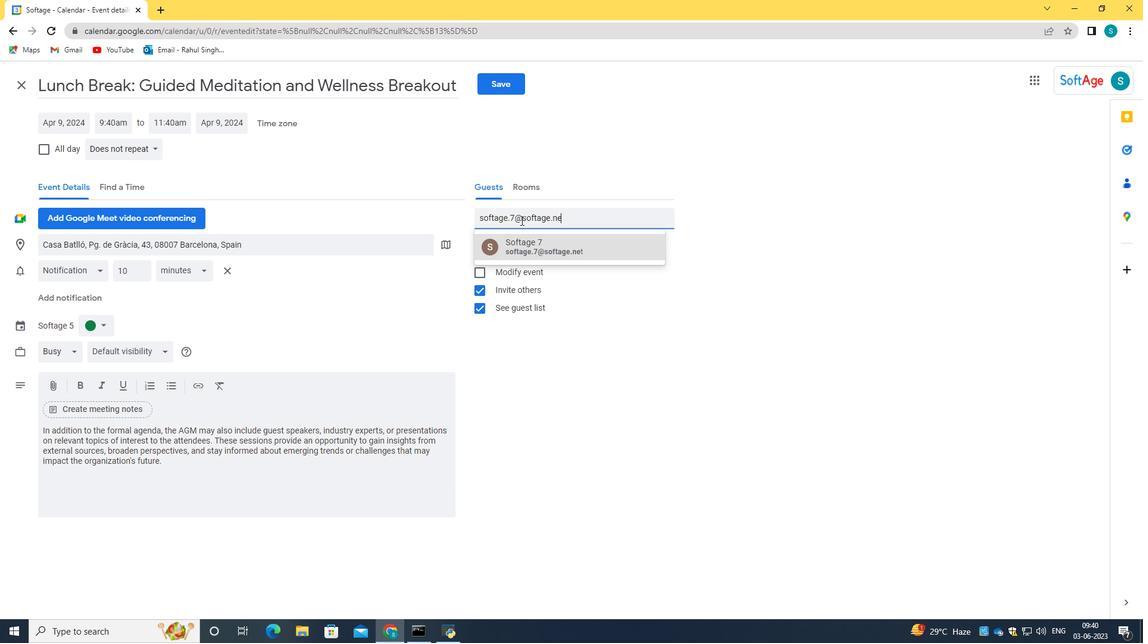 
Action: Mouse moved to (560, 249)
Screenshot: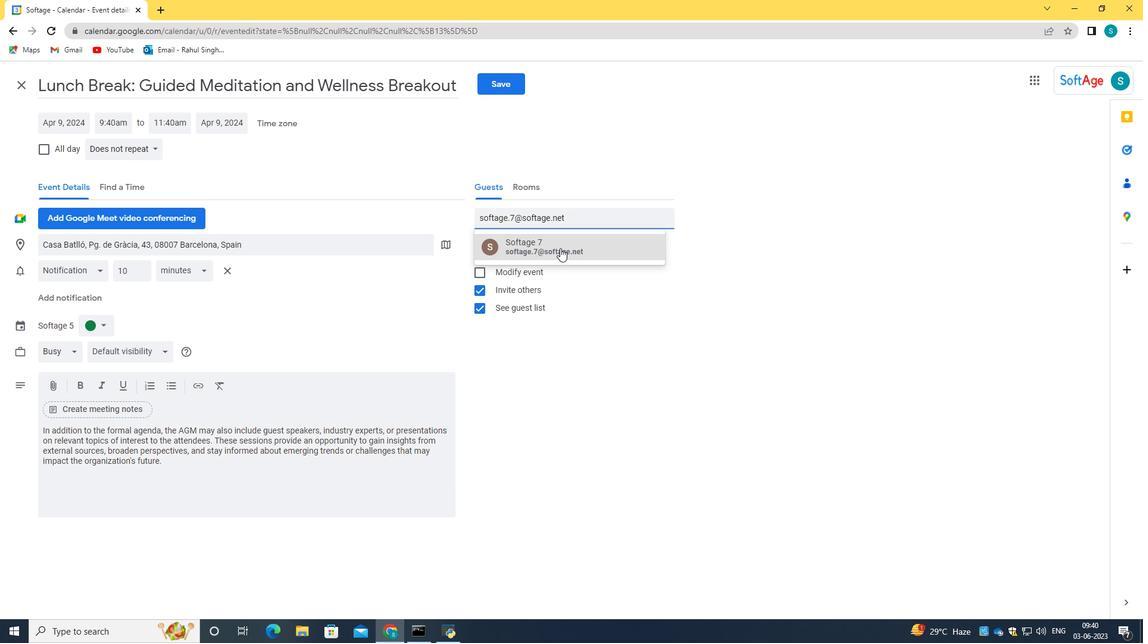 
Action: Mouse pressed left at (560, 249)
Screenshot: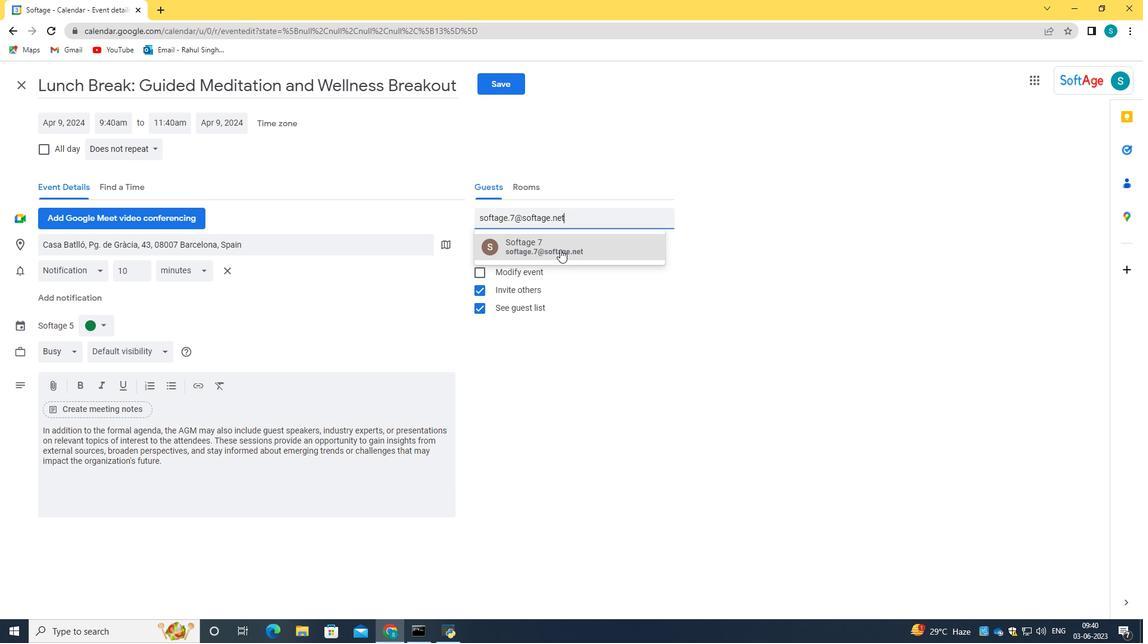 
Action: Mouse moved to (527, 223)
Screenshot: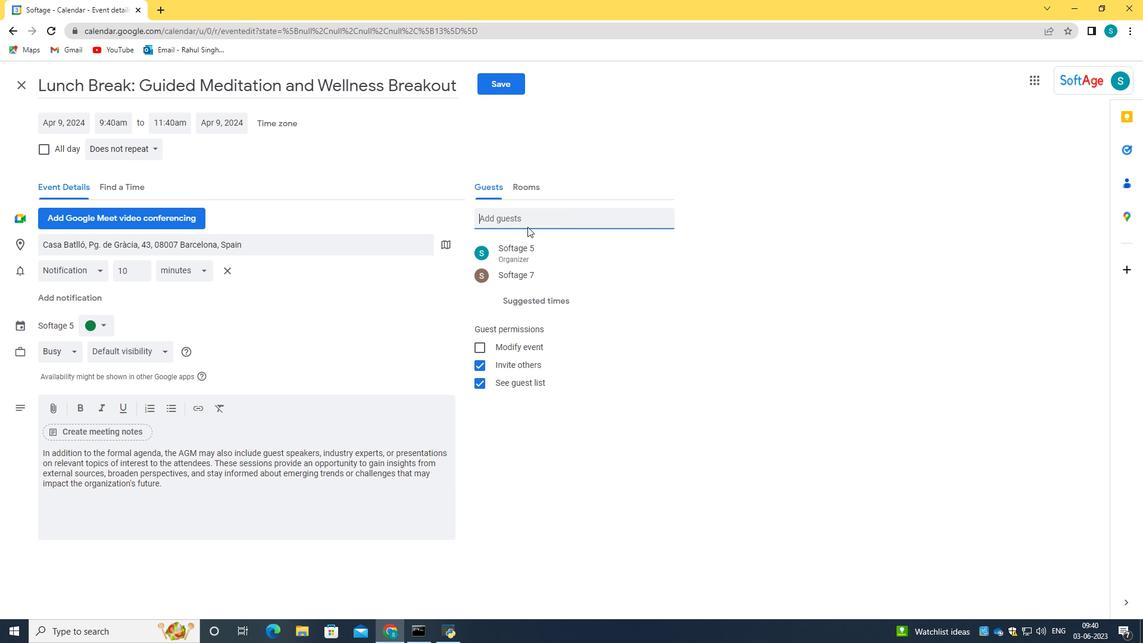 
Action: Key pressed softage.8<Key.shift>@softage.net
Screenshot: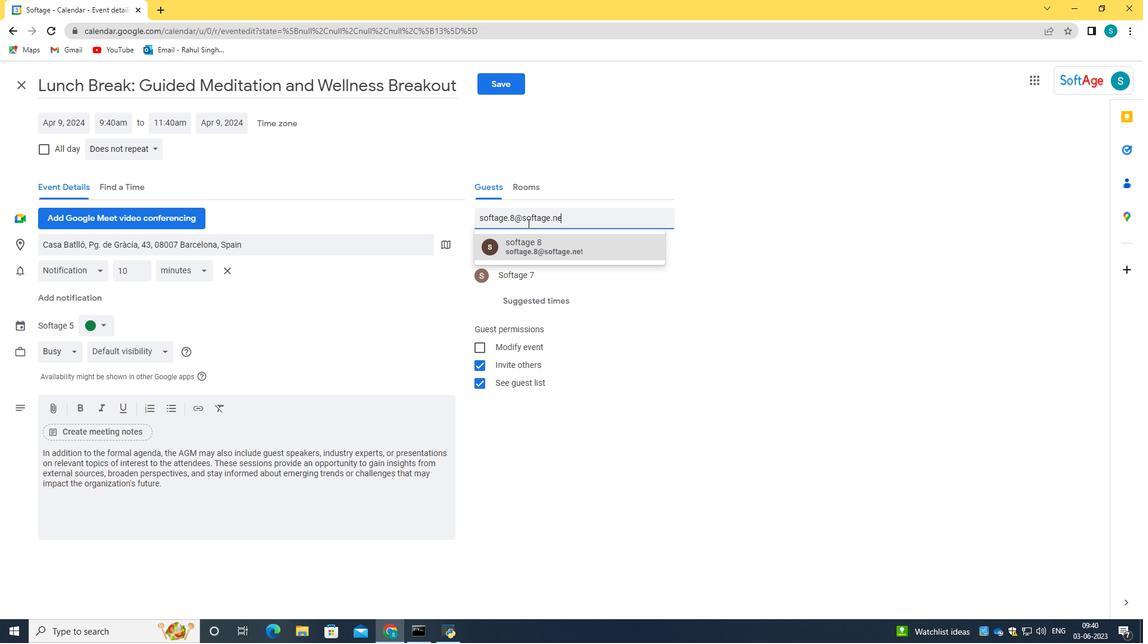 
Action: Mouse moved to (527, 242)
Screenshot: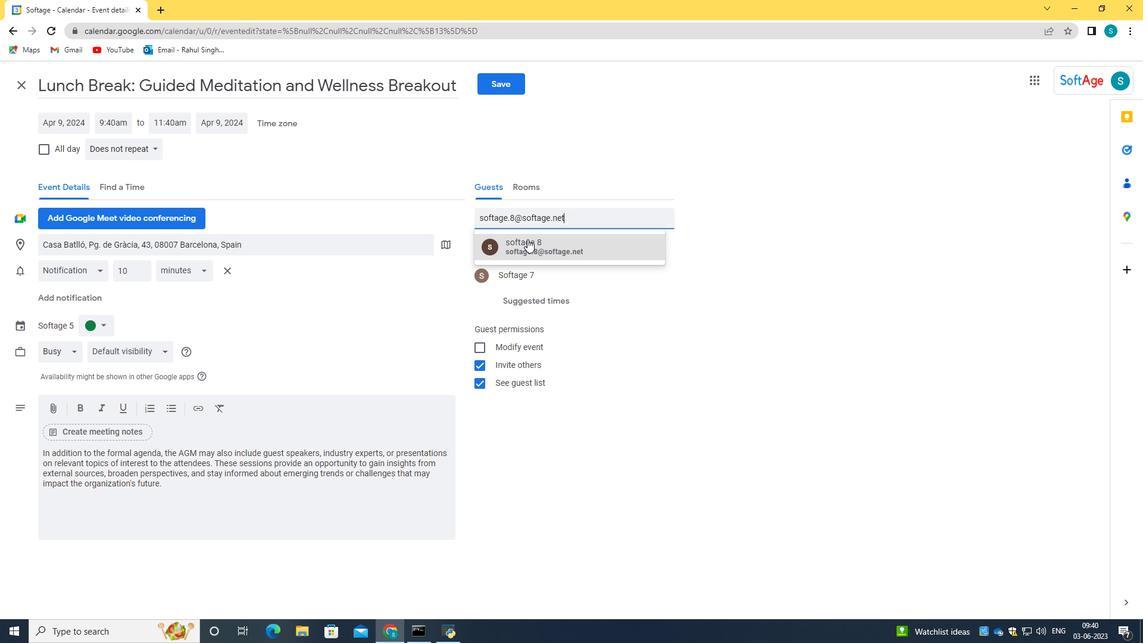 
Action: Mouse pressed left at (527, 242)
Screenshot: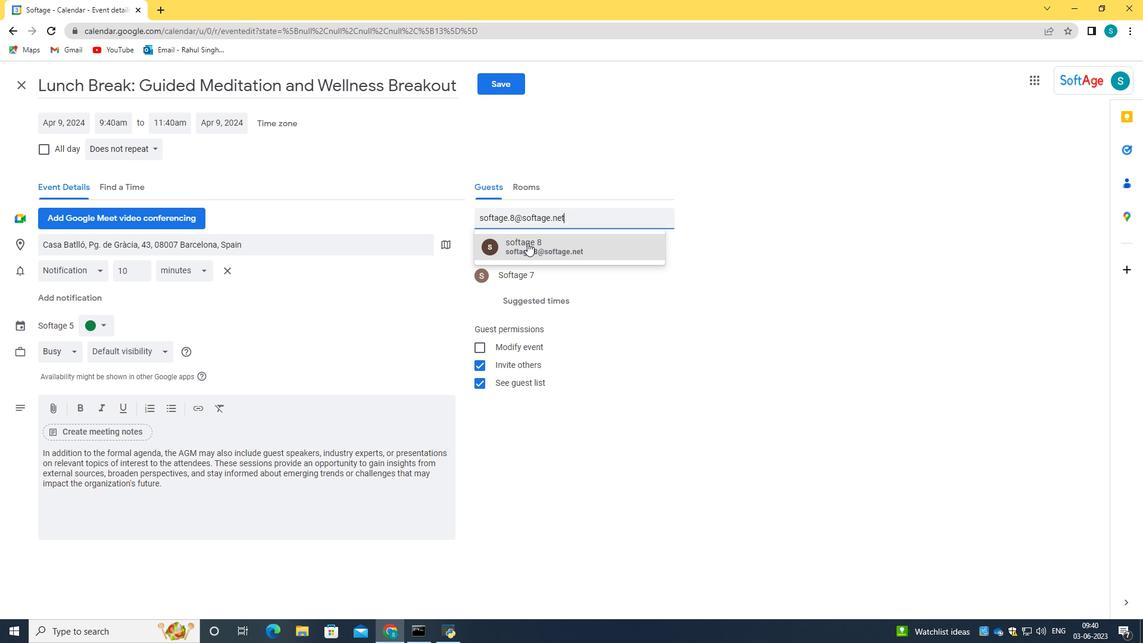 
Action: Mouse moved to (129, 149)
Screenshot: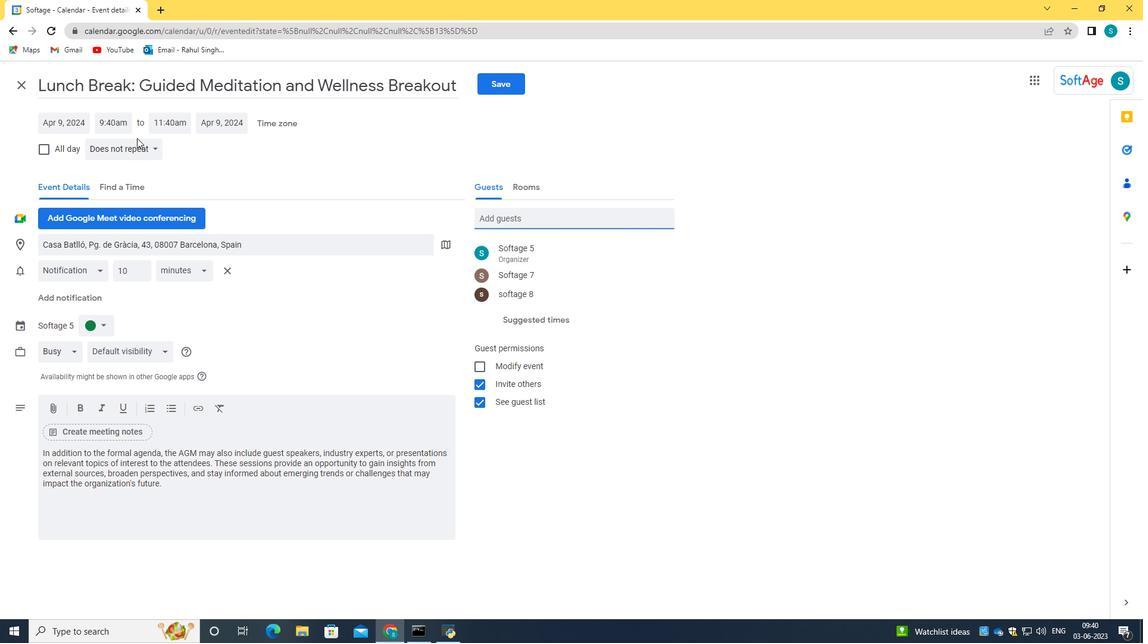 
Action: Mouse pressed left at (129, 149)
Screenshot: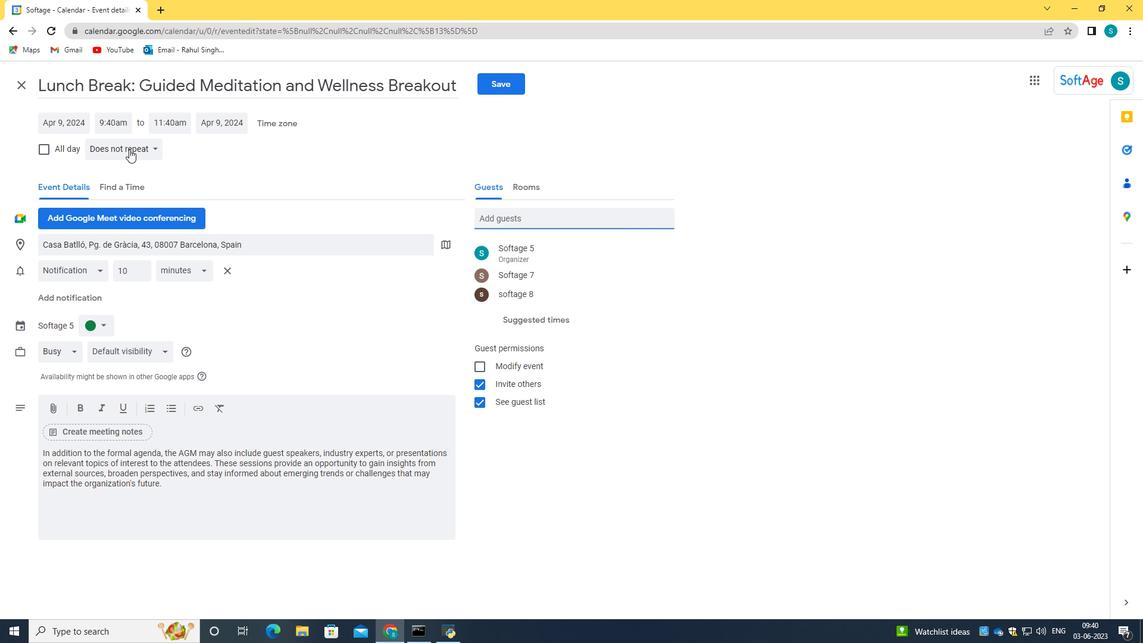 
Action: Mouse moved to (136, 264)
Screenshot: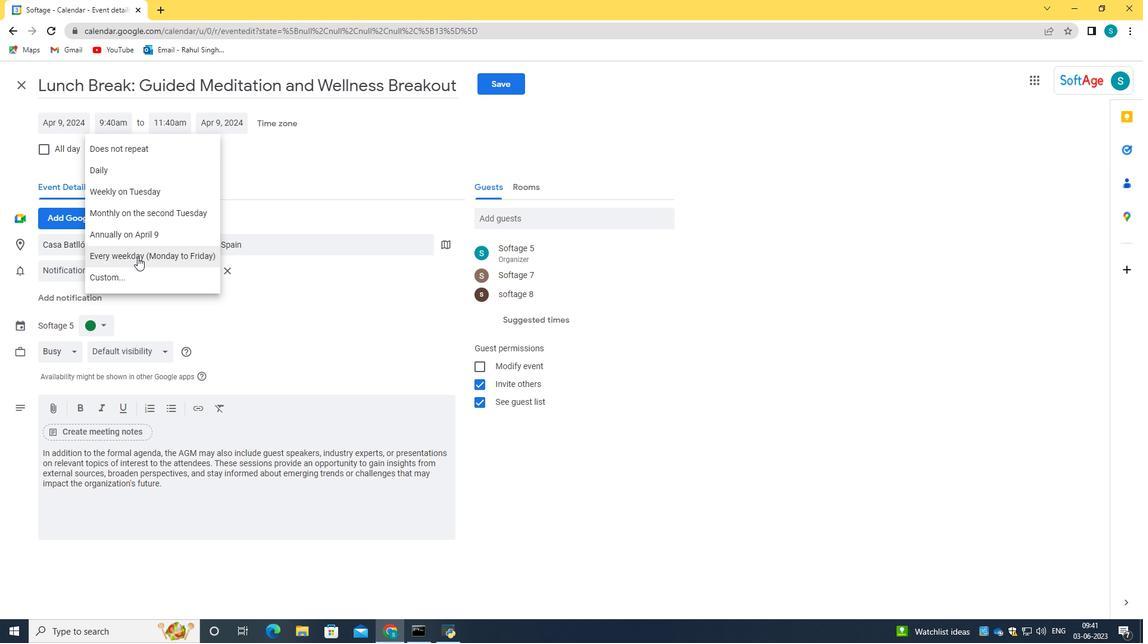 
Action: Mouse pressed left at (136, 264)
Screenshot: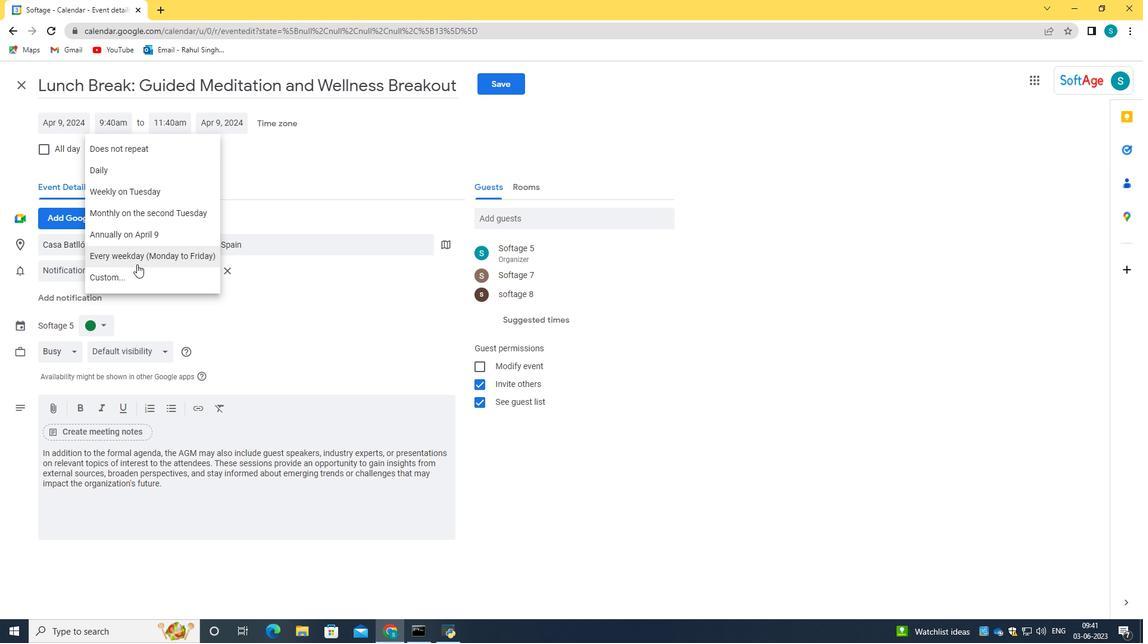 
Action: Mouse moved to (513, 86)
Screenshot: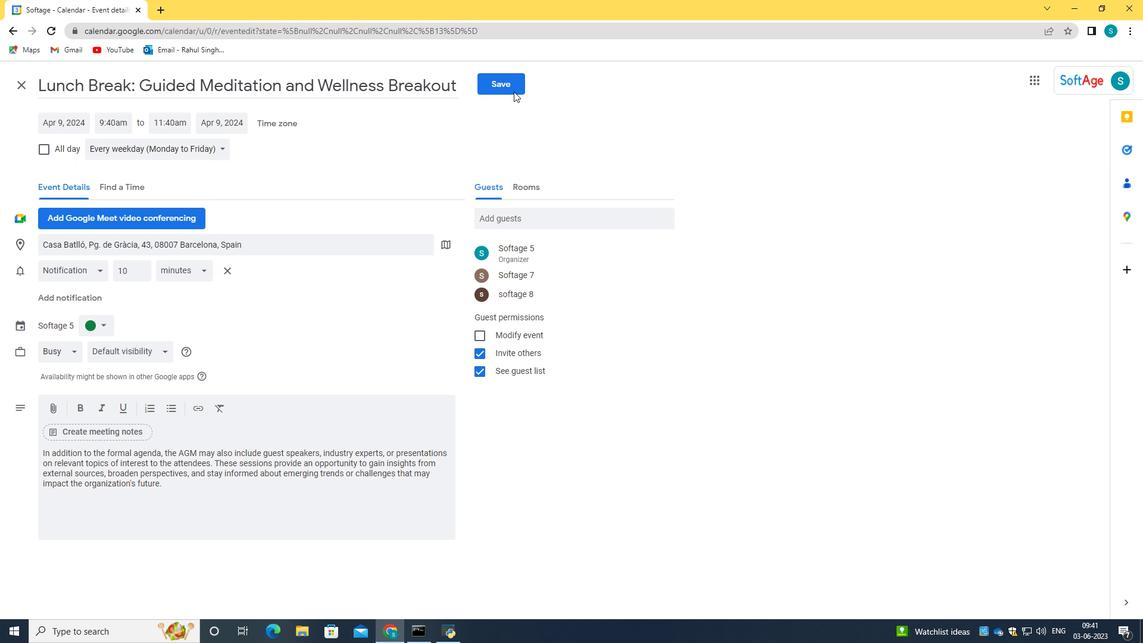 
Action: Mouse pressed left at (513, 86)
Screenshot: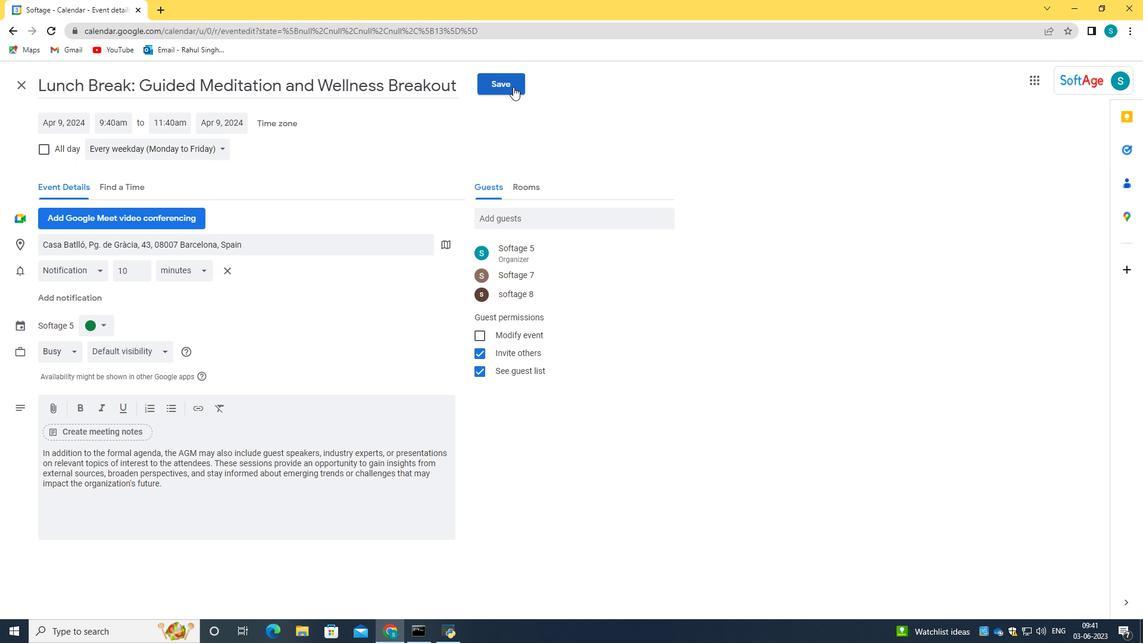 
Action: Mouse moved to (681, 373)
Screenshot: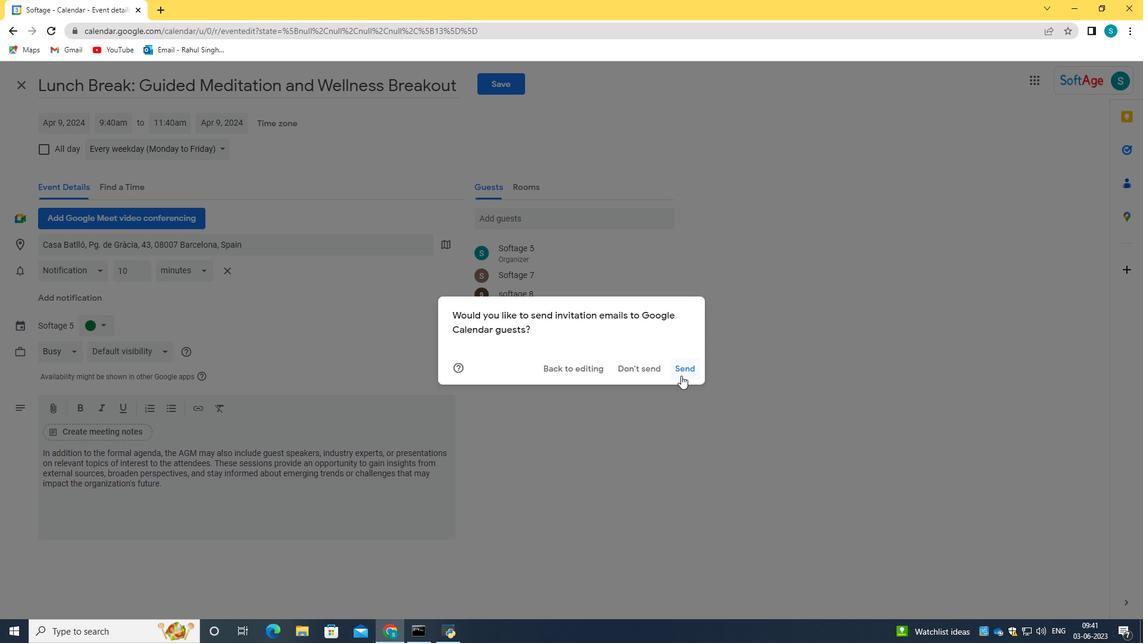 
Action: Mouse pressed left at (681, 373)
Screenshot: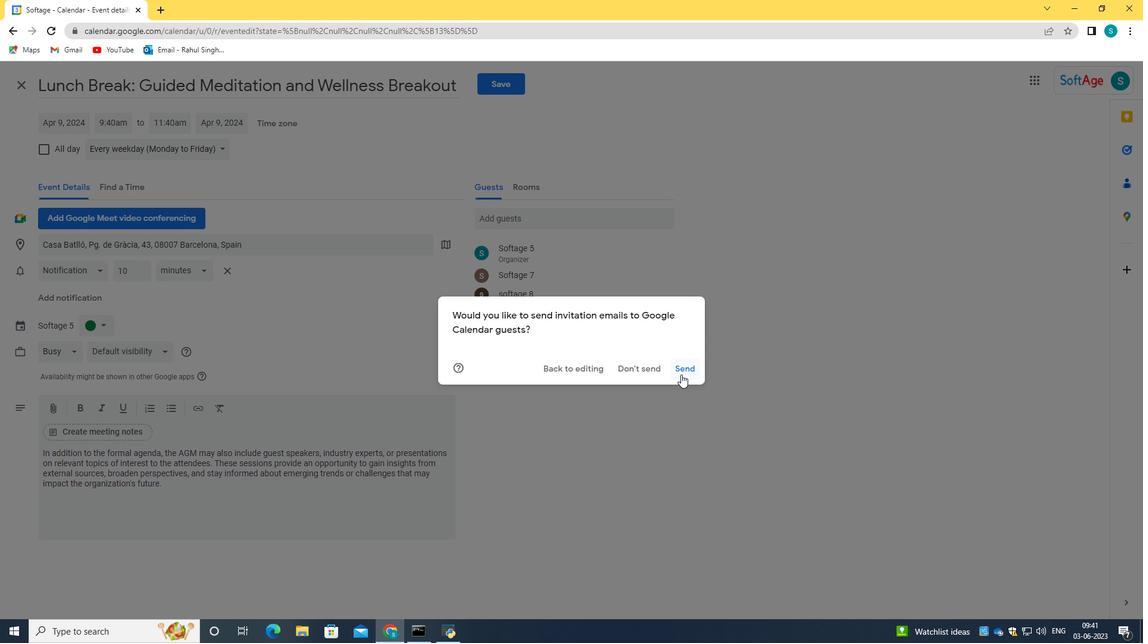 
Action: Mouse moved to (632, 341)
Screenshot: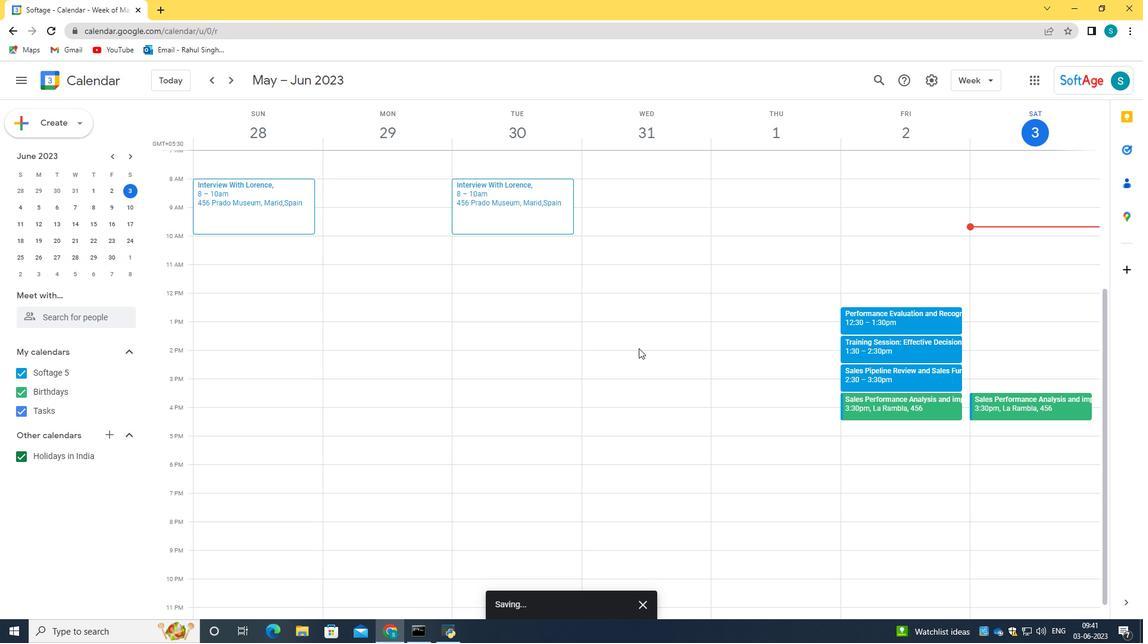 
